 Task: Add a signature Jesus Garcia containing Have a great National Womens Day, Jesus Garcia to email address softage.8@softage.net and add a folder Non-profit organizations
Action: Mouse pressed left at (157, 174)
Screenshot: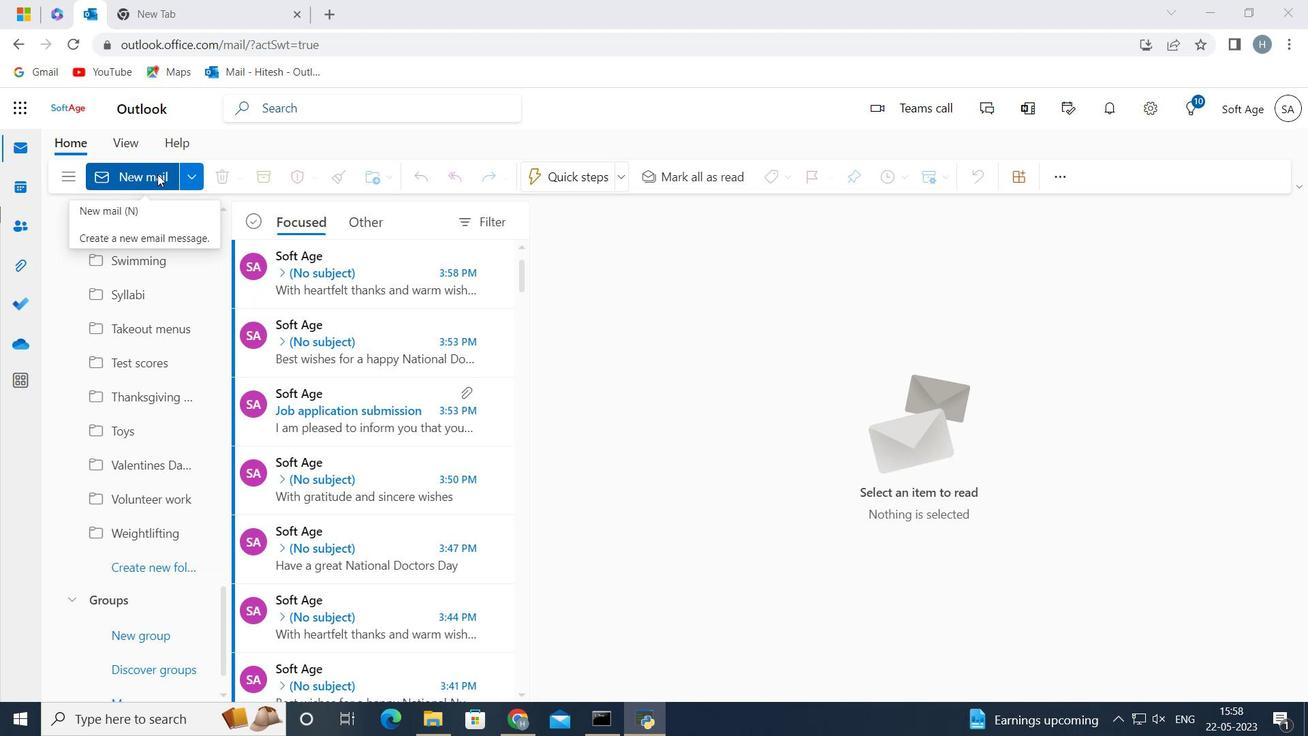 
Action: Mouse moved to (1057, 175)
Screenshot: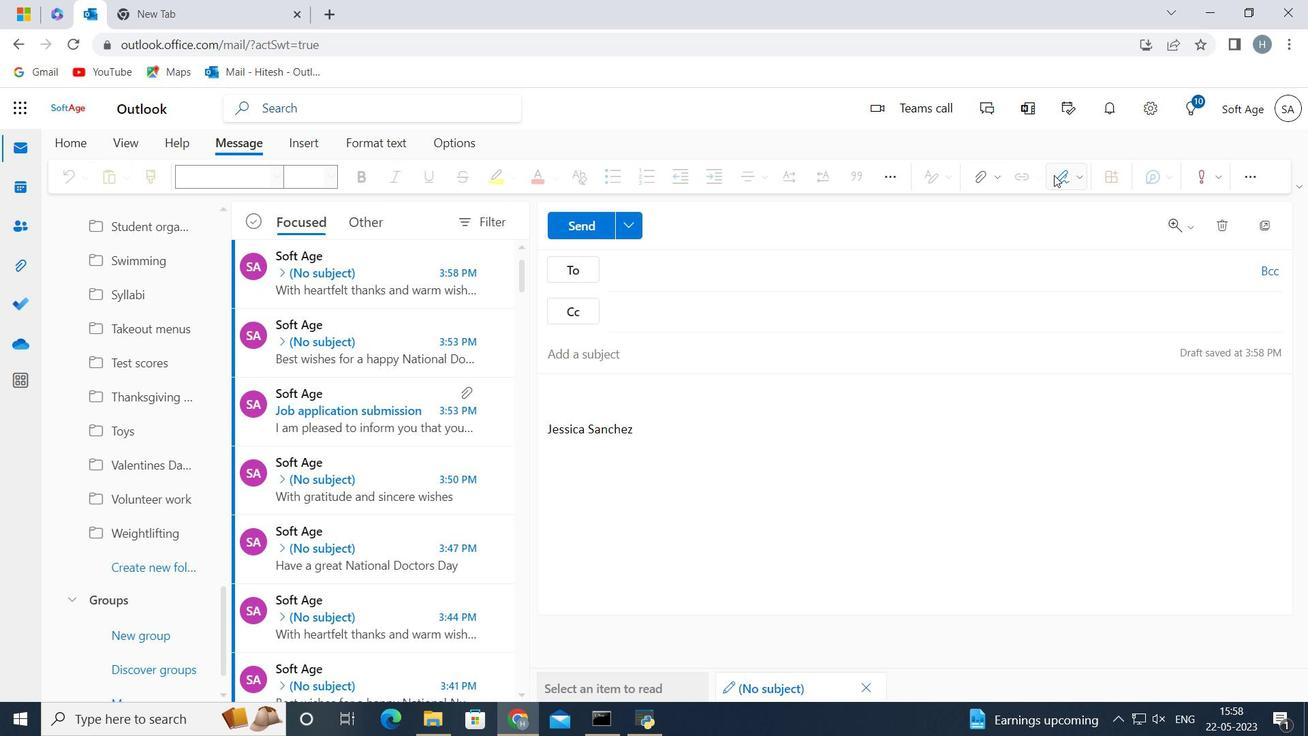 
Action: Mouse pressed left at (1057, 175)
Screenshot: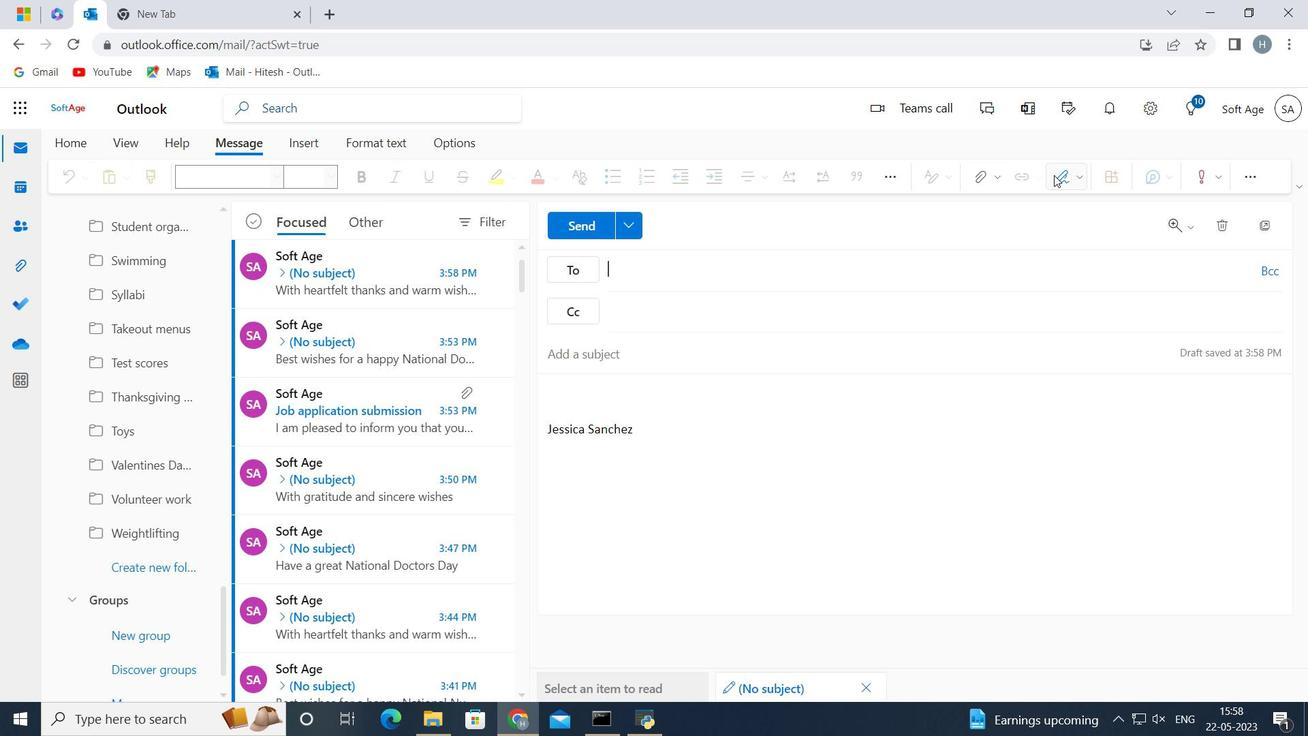 
Action: Mouse moved to (991, 486)
Screenshot: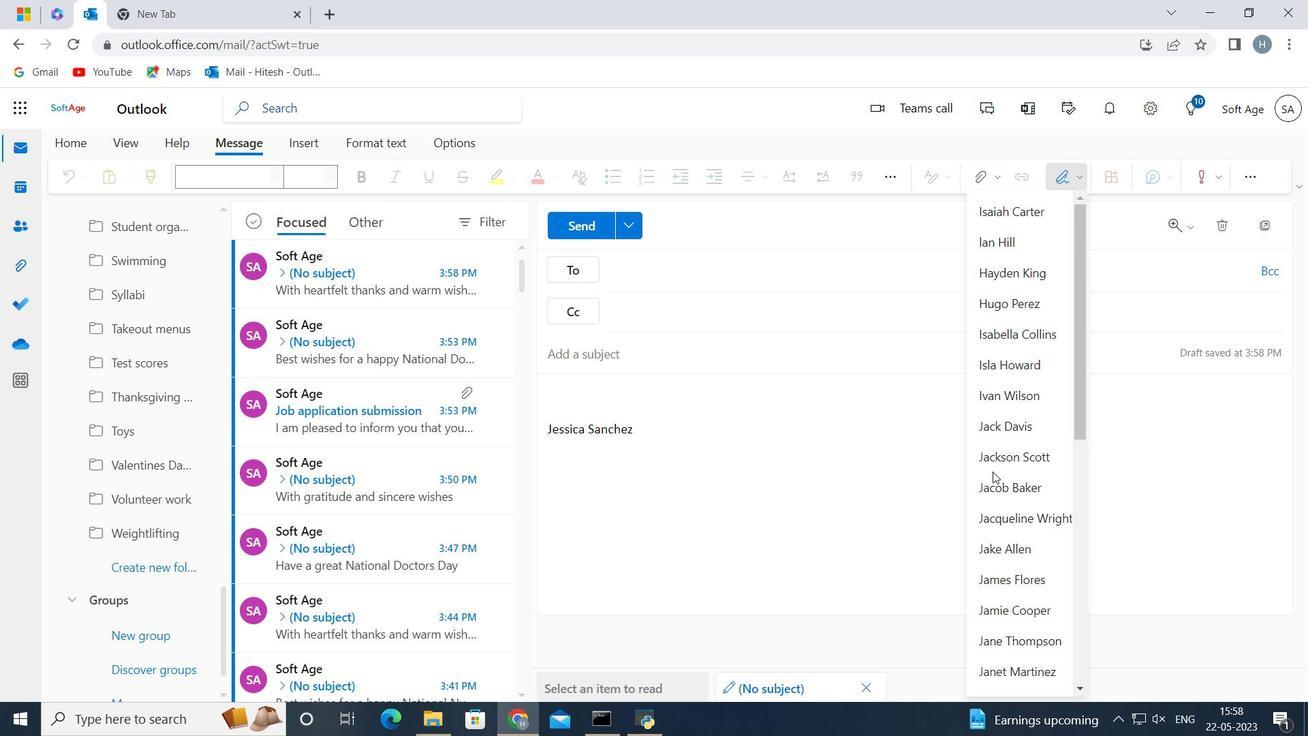 
Action: Mouse scrolled (993, 476) with delta (0, 0)
Screenshot: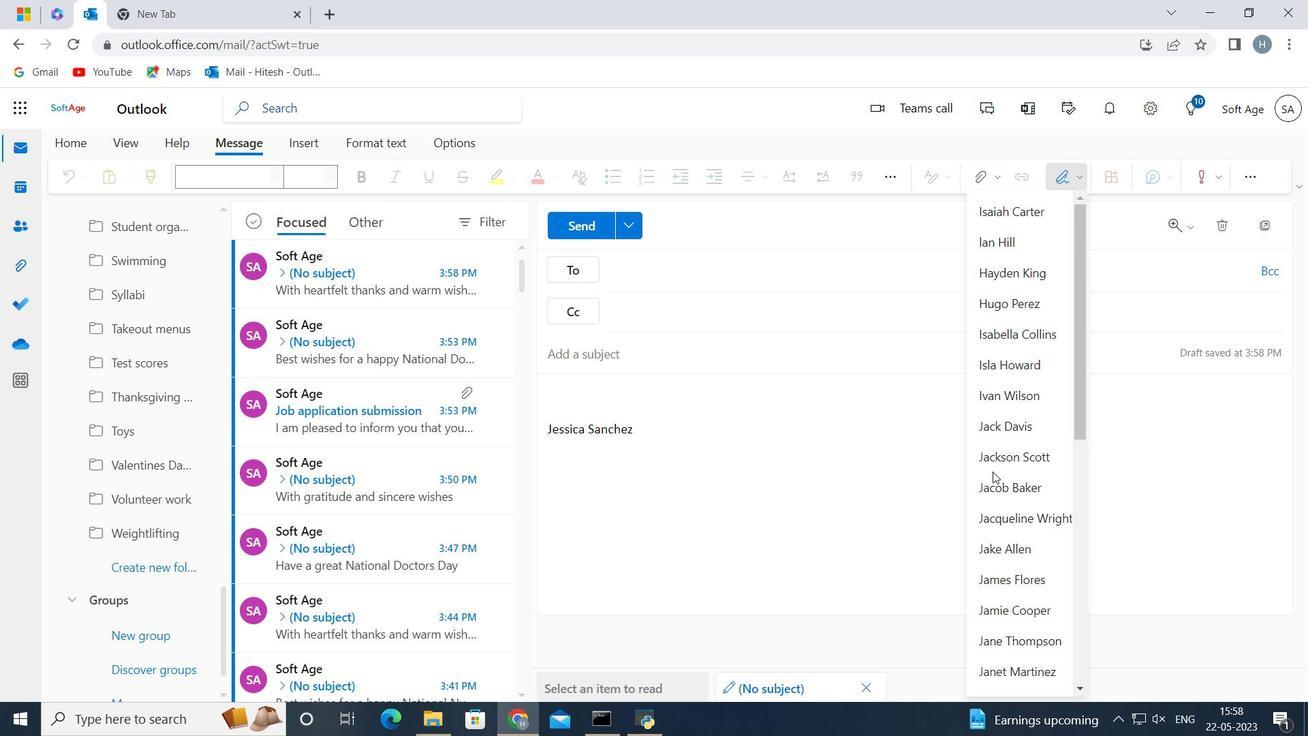 
Action: Mouse scrolled (991, 484) with delta (0, 0)
Screenshot: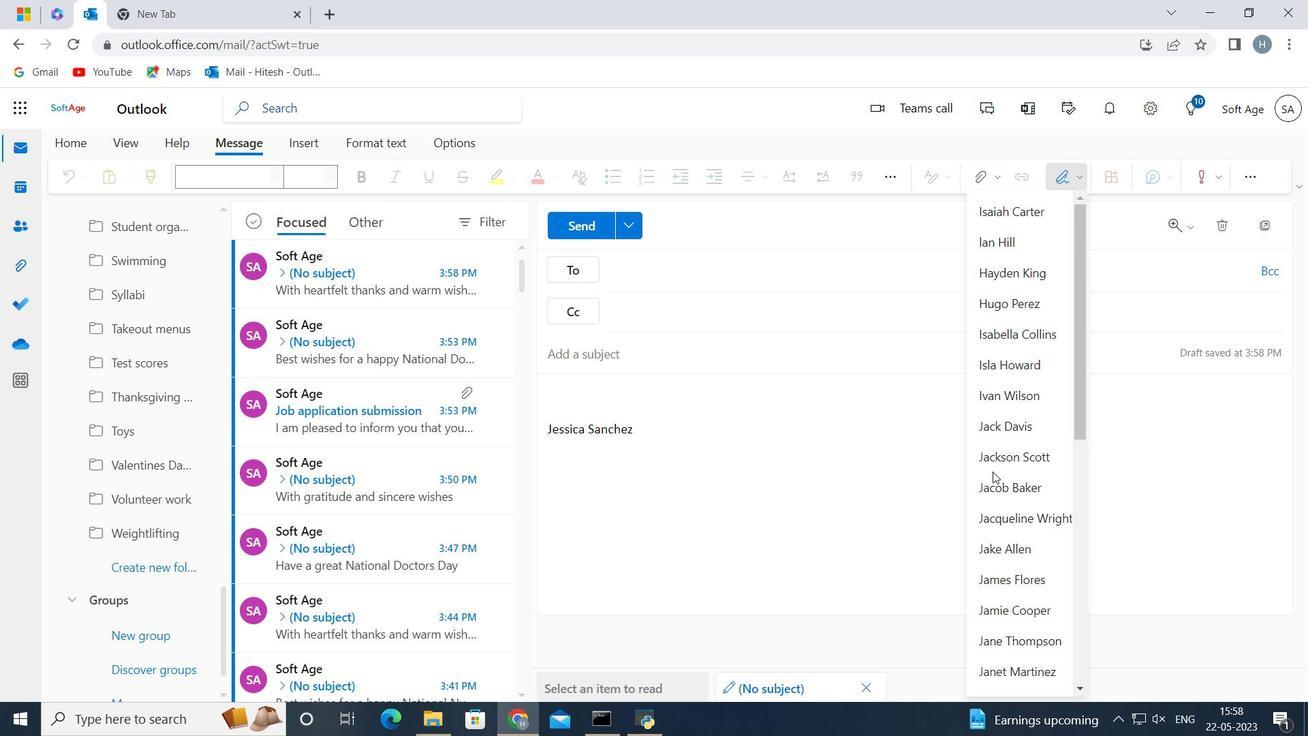 
Action: Mouse scrolled (991, 484) with delta (0, 0)
Screenshot: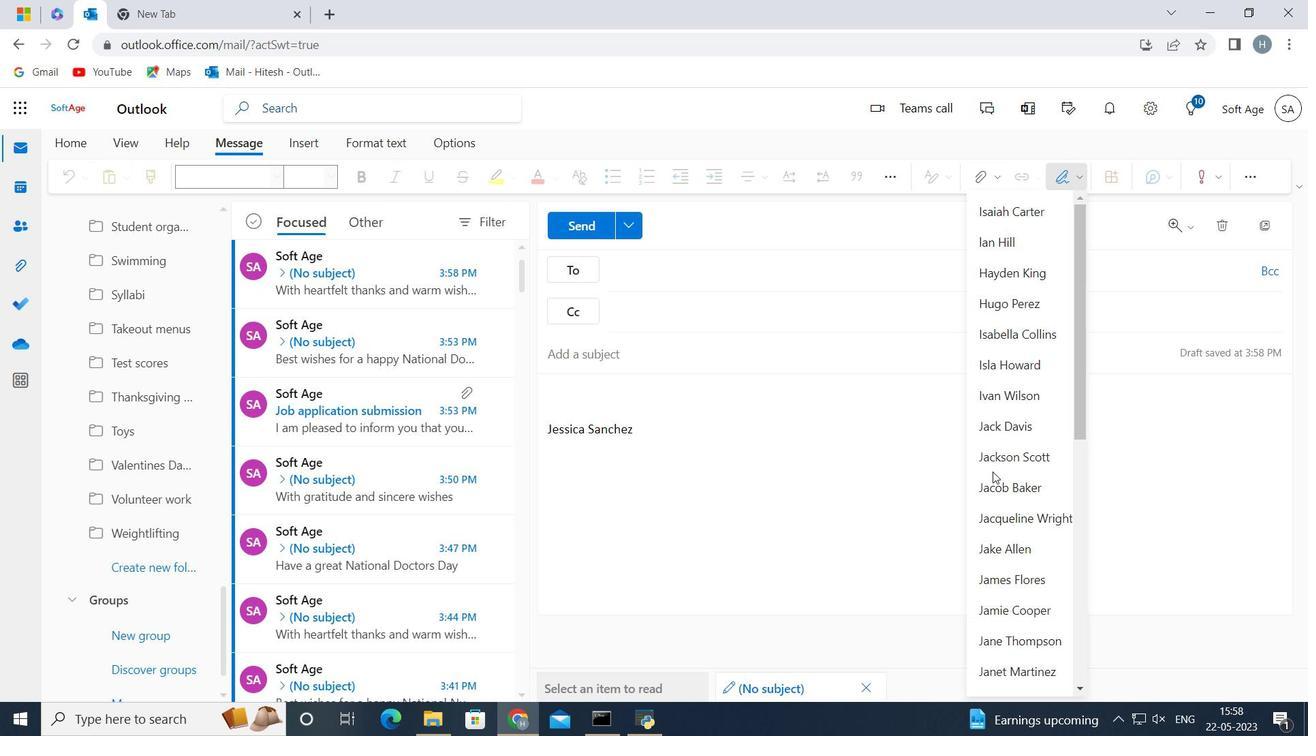 
Action: Mouse scrolled (991, 486) with delta (0, 0)
Screenshot: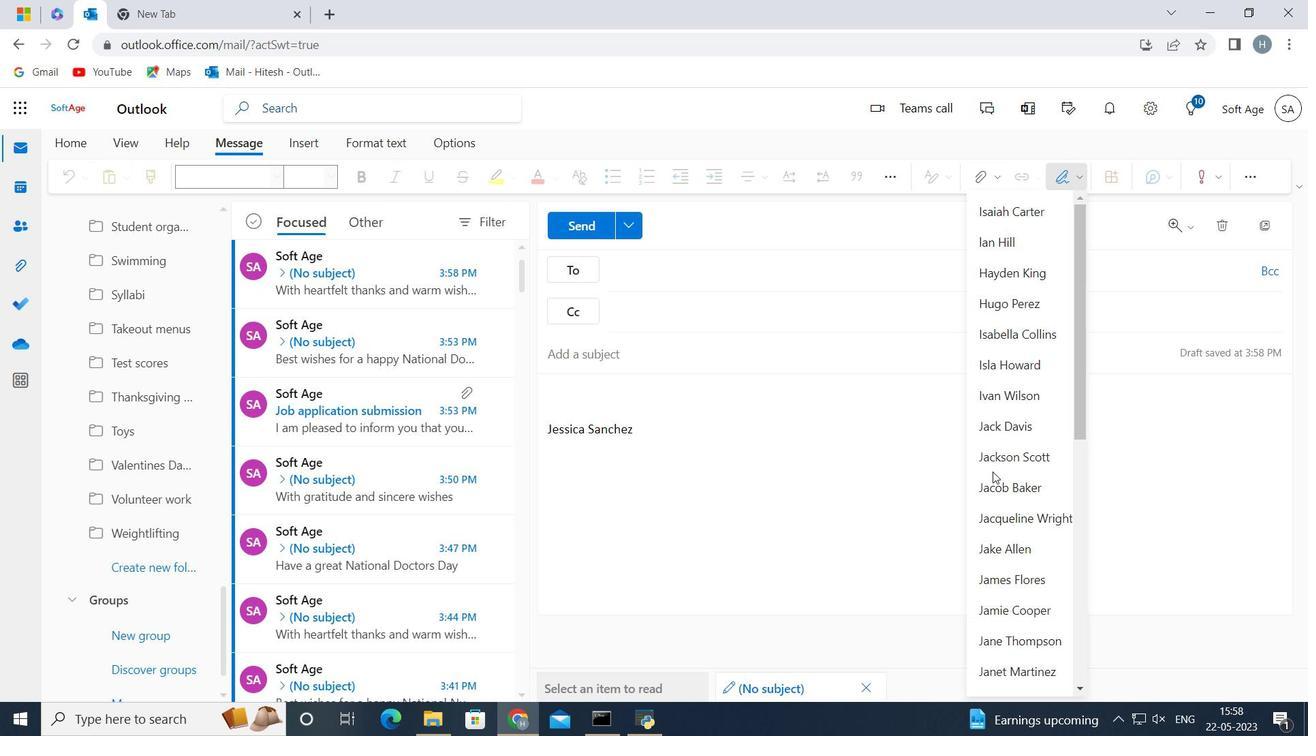 
Action: Mouse scrolled (991, 486) with delta (0, 0)
Screenshot: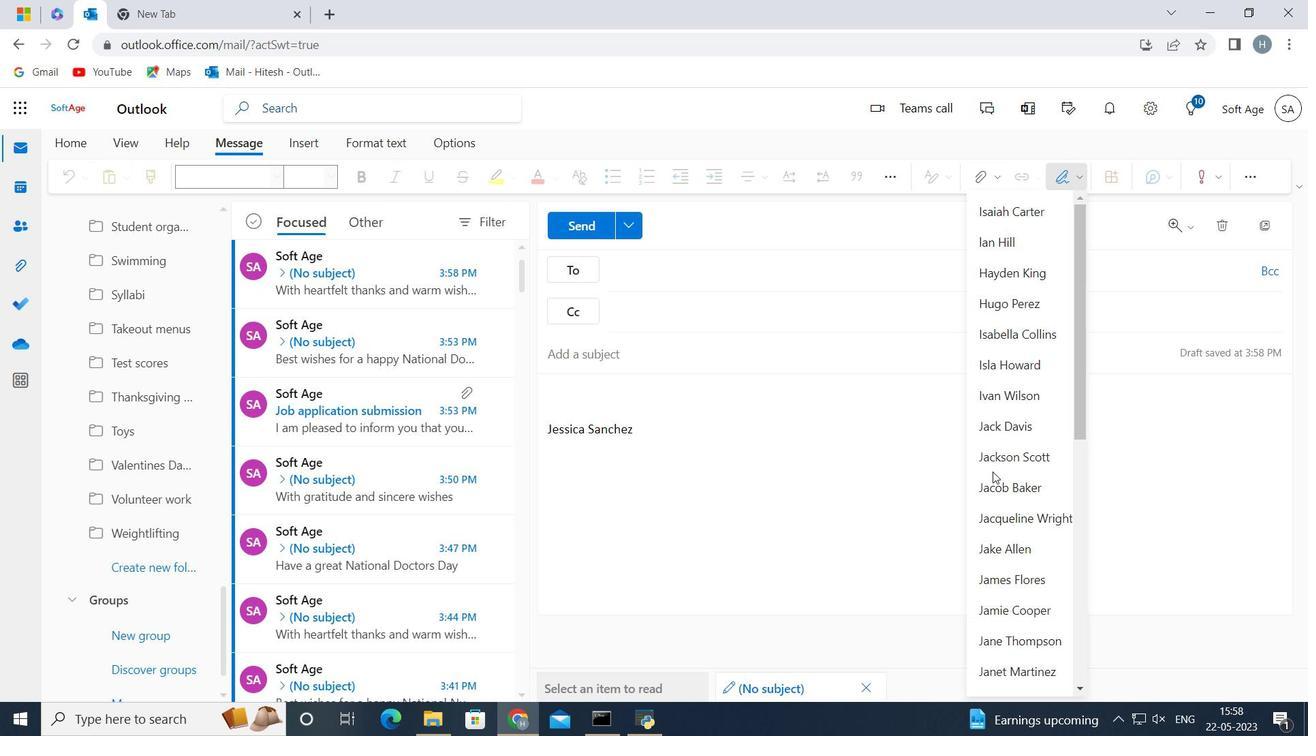 
Action: Mouse scrolled (991, 486) with delta (0, 0)
Screenshot: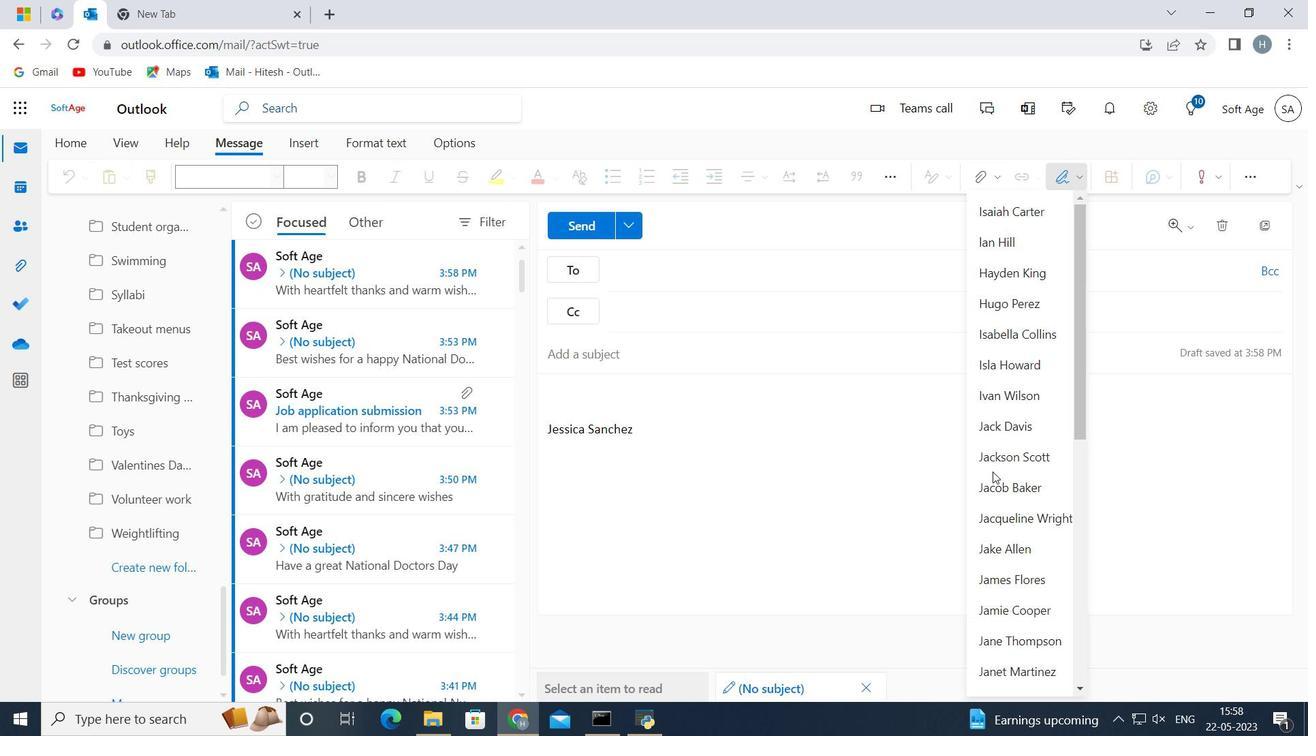 
Action: Mouse moved to (994, 516)
Screenshot: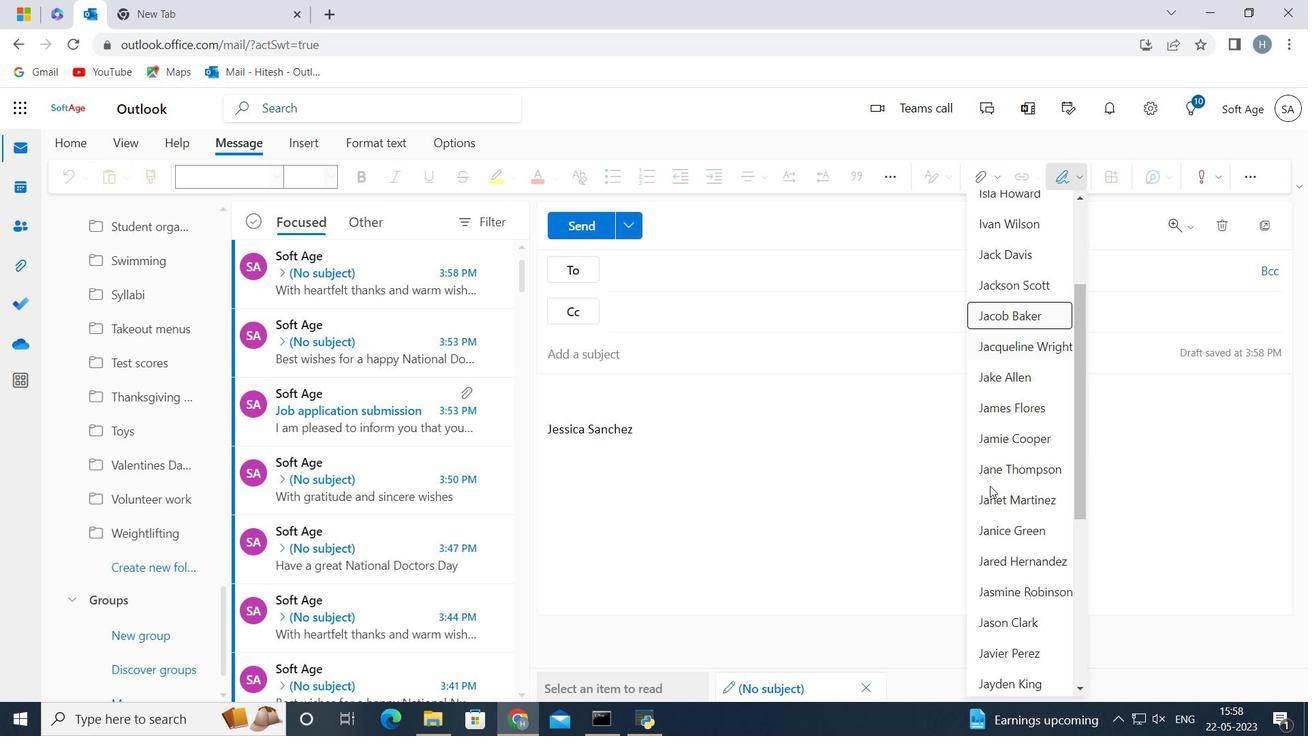 
Action: Mouse scrolled (993, 513) with delta (0, 0)
Screenshot: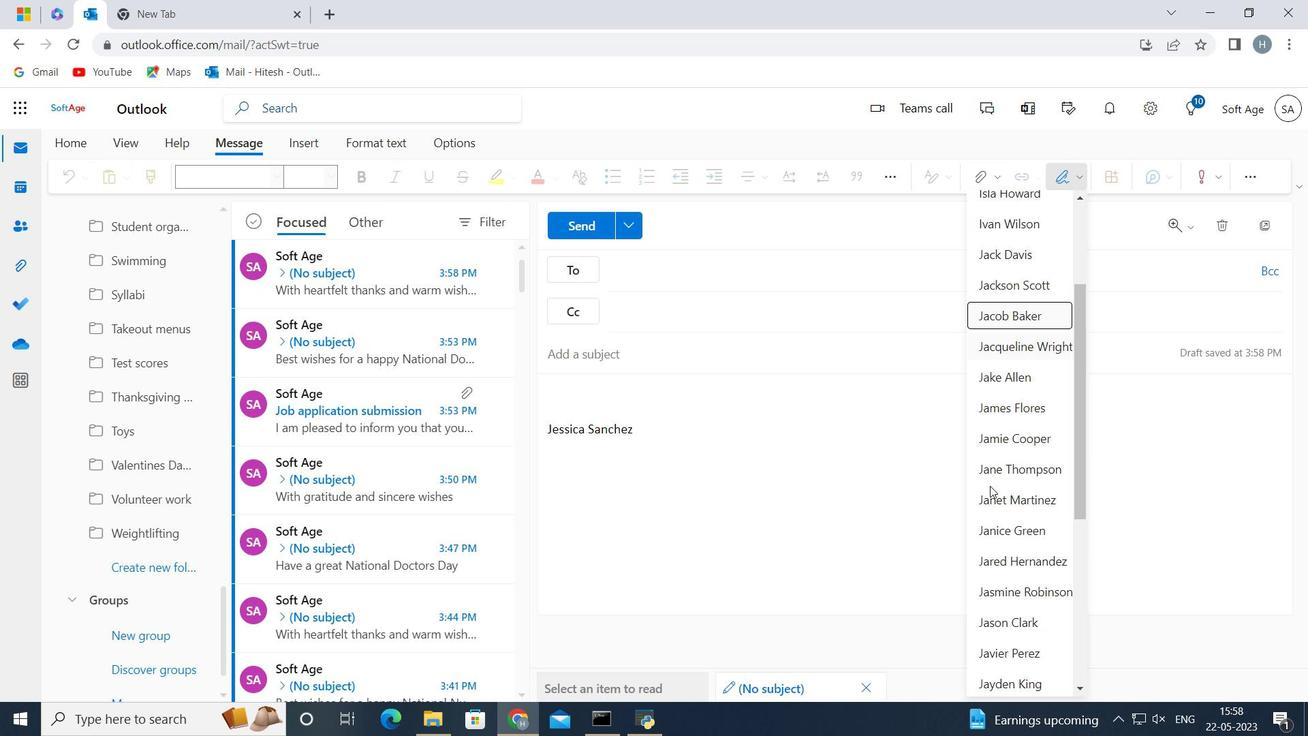 
Action: Mouse moved to (994, 521)
Screenshot: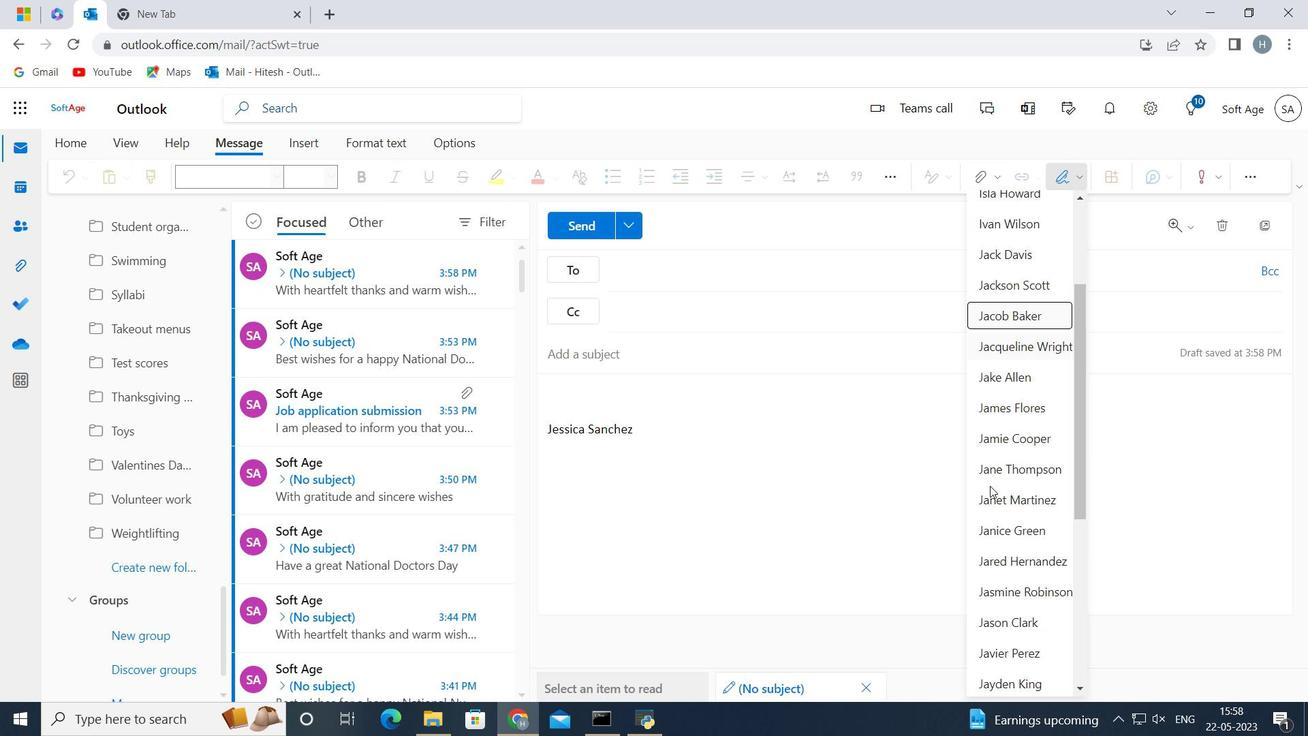 
Action: Mouse scrolled (994, 518) with delta (0, 0)
Screenshot: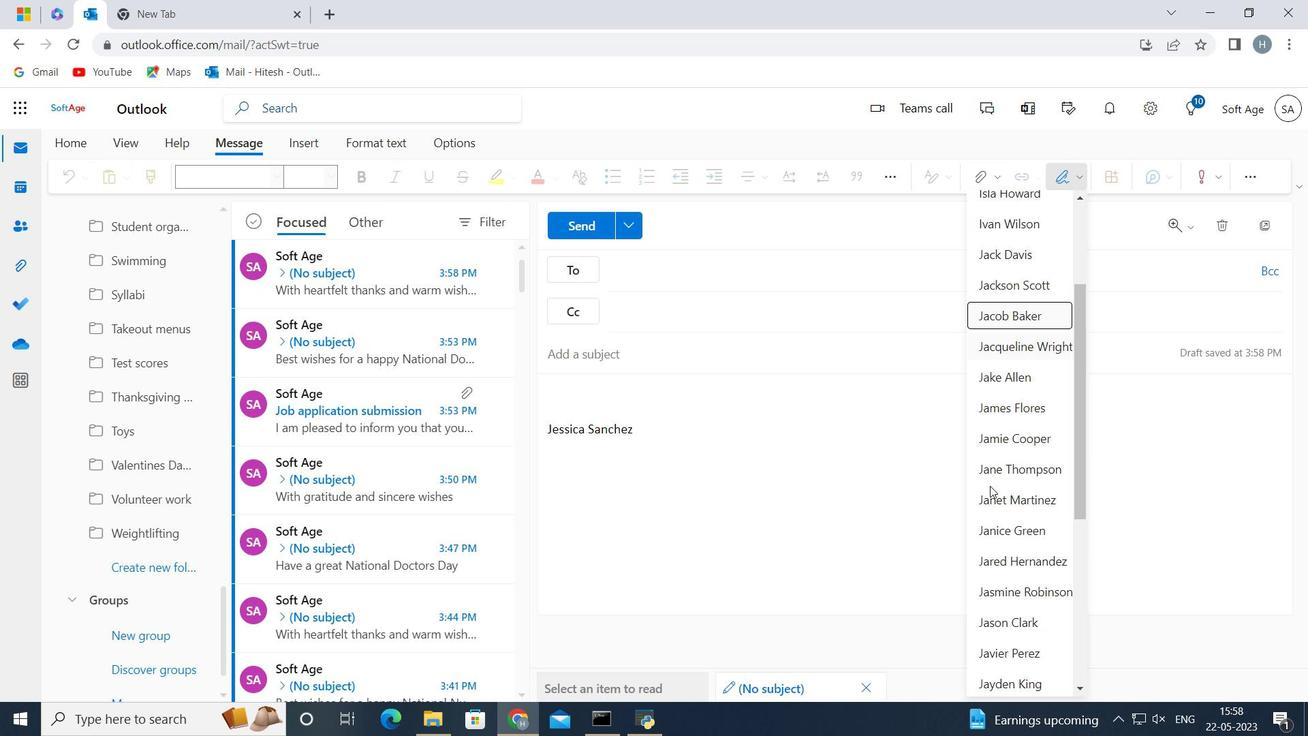 
Action: Mouse moved to (995, 525)
Screenshot: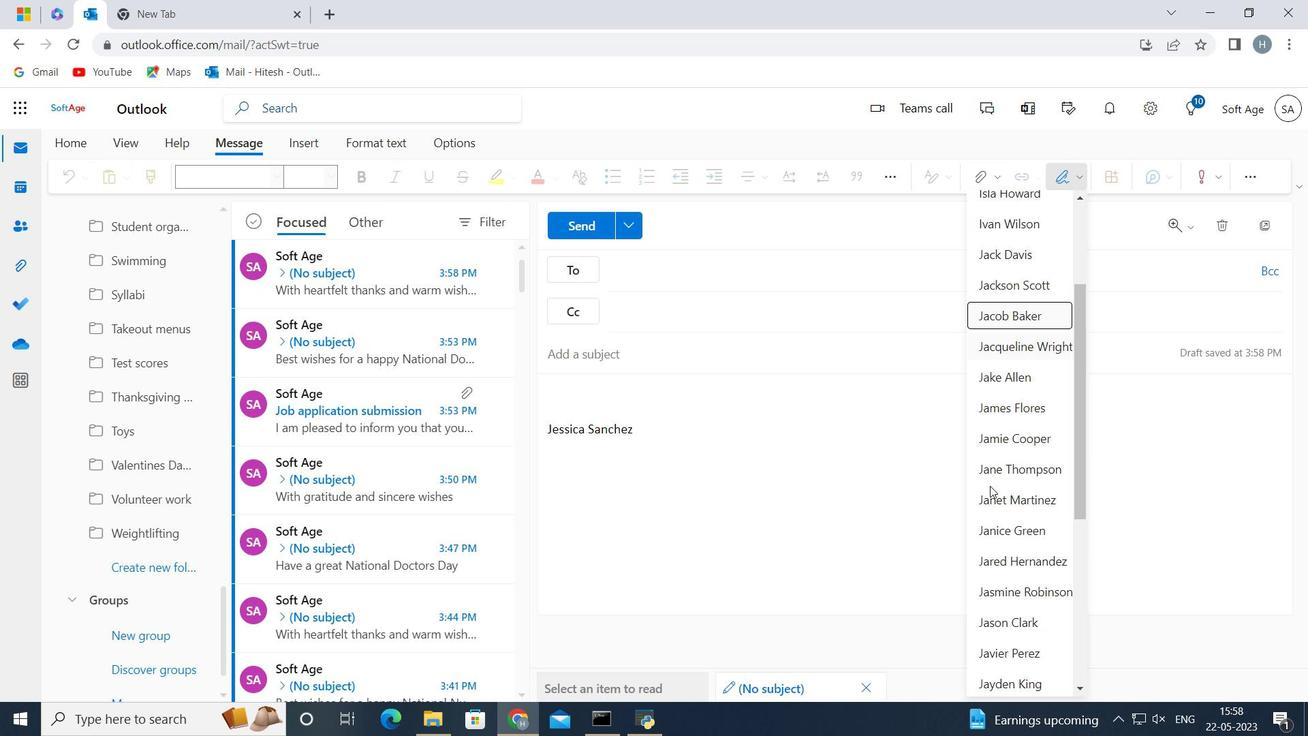 
Action: Mouse scrolled (995, 522) with delta (0, 0)
Screenshot: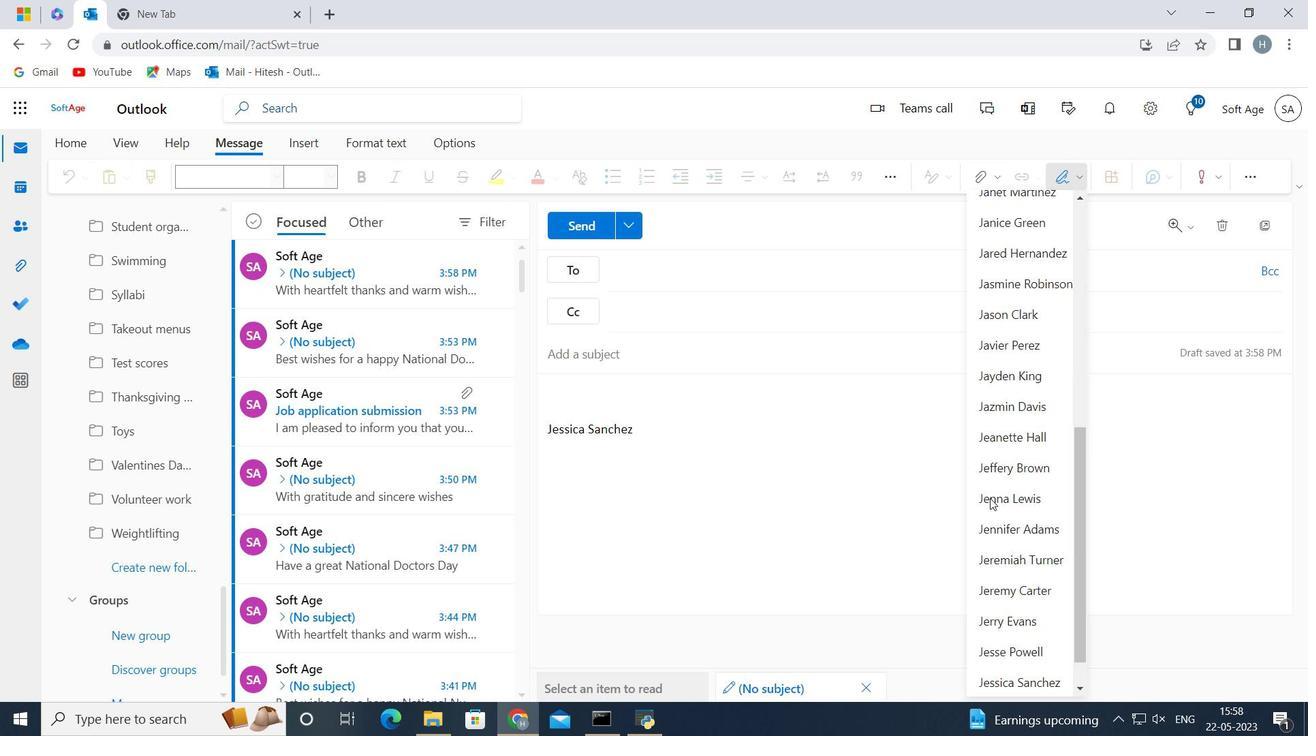 
Action: Mouse moved to (998, 531)
Screenshot: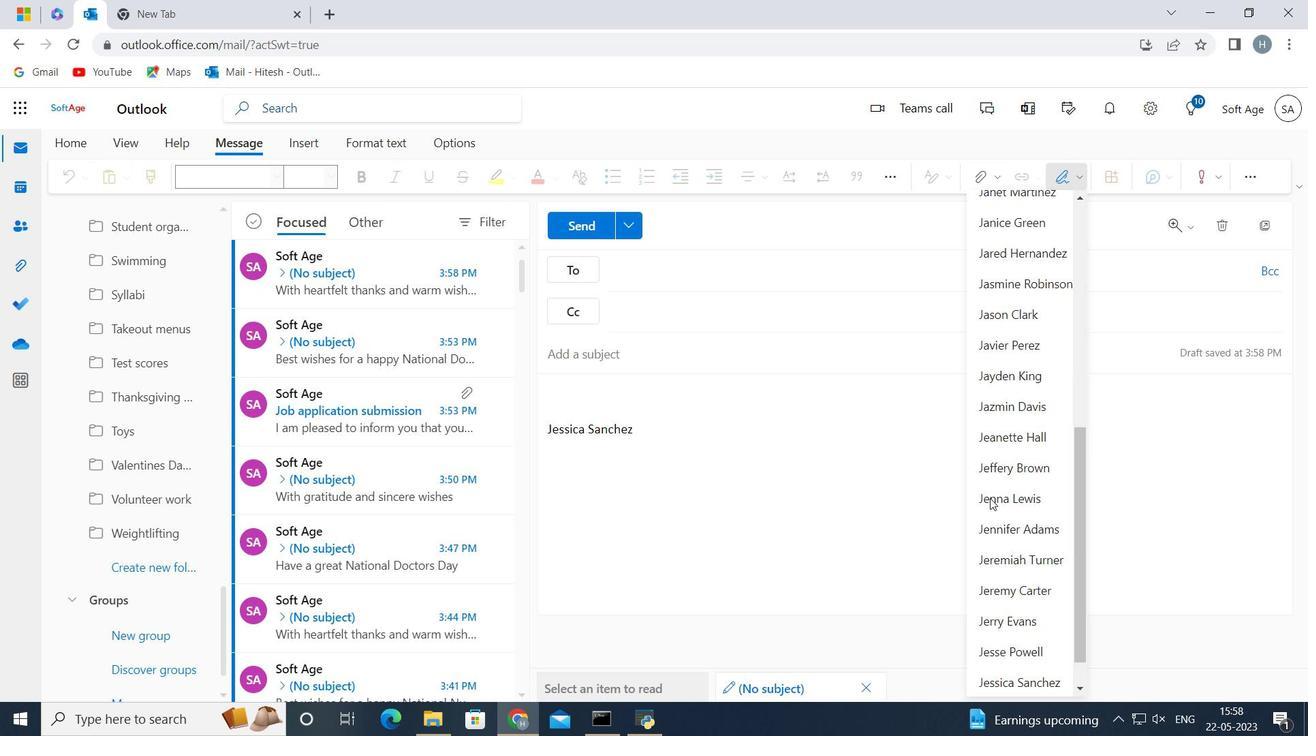 
Action: Mouse scrolled (996, 527) with delta (0, 0)
Screenshot: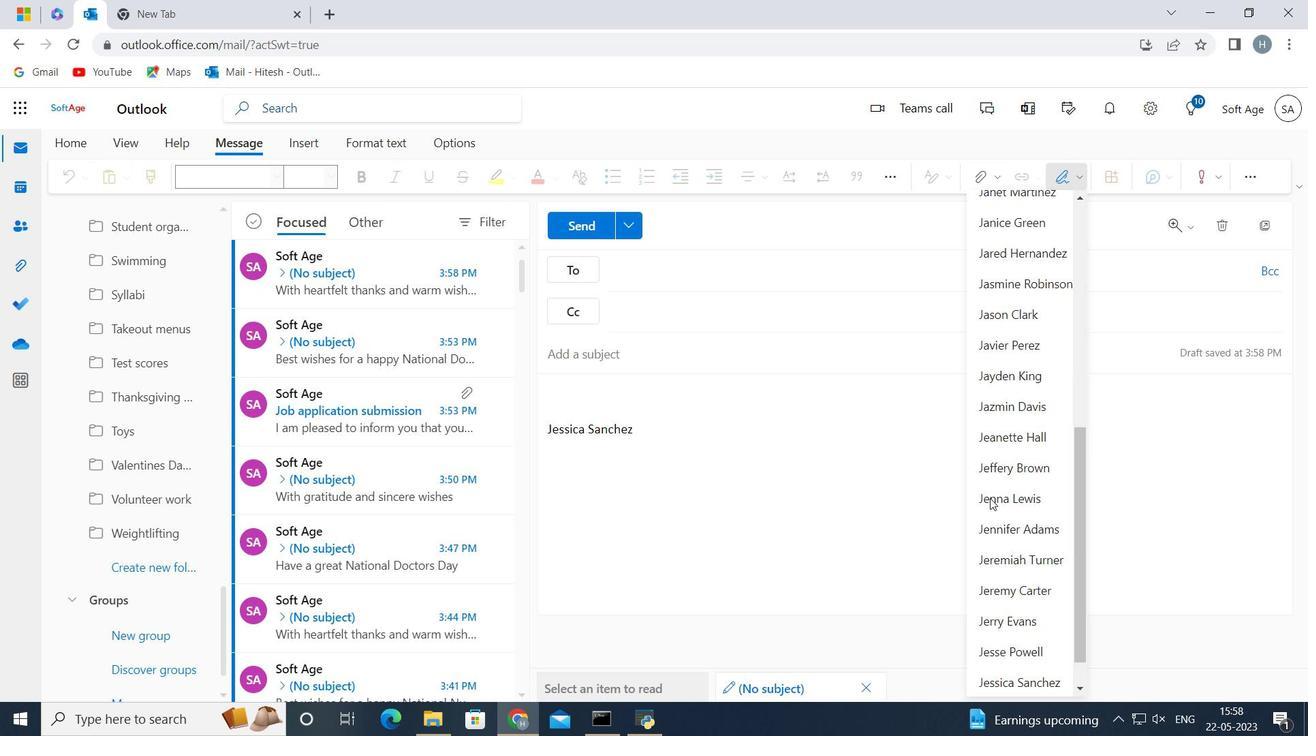 
Action: Mouse moved to (1008, 552)
Screenshot: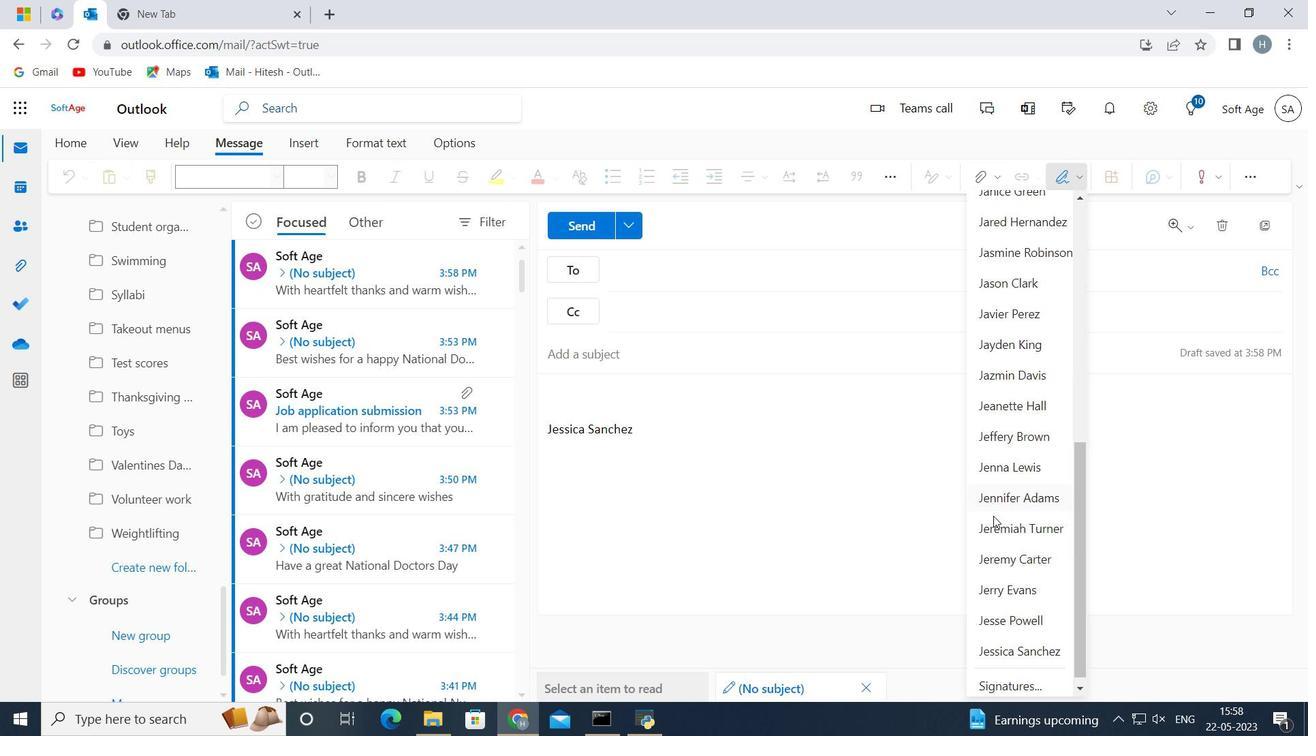 
Action: Mouse scrolled (1001, 535) with delta (0, 0)
Screenshot: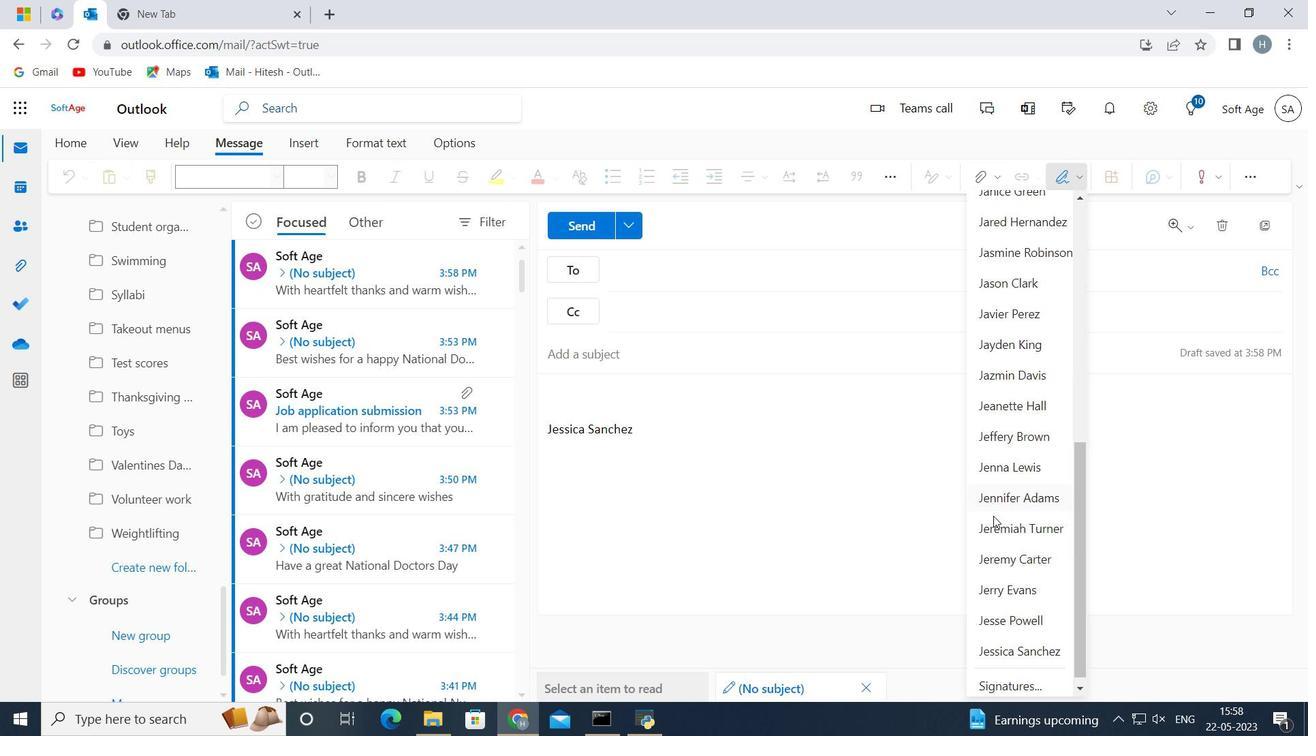 
Action: Mouse moved to (1040, 681)
Screenshot: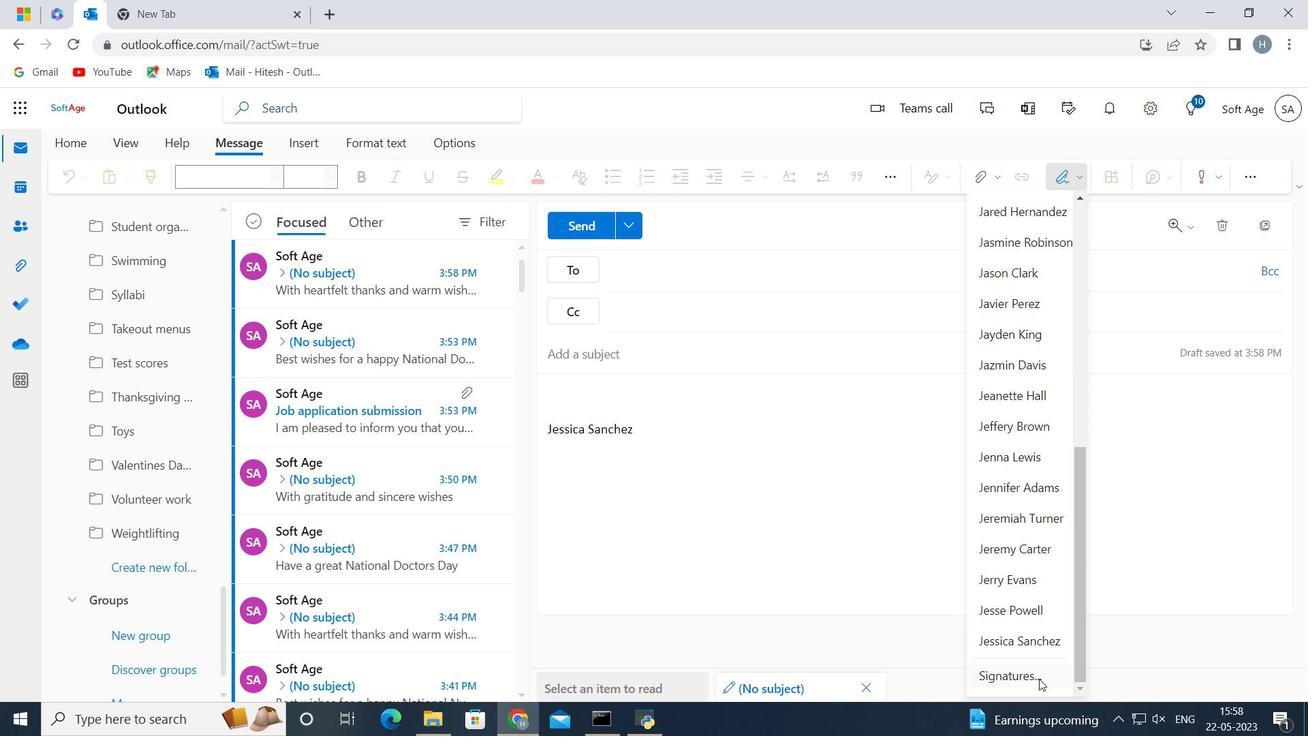 
Action: Mouse pressed left at (1040, 681)
Screenshot: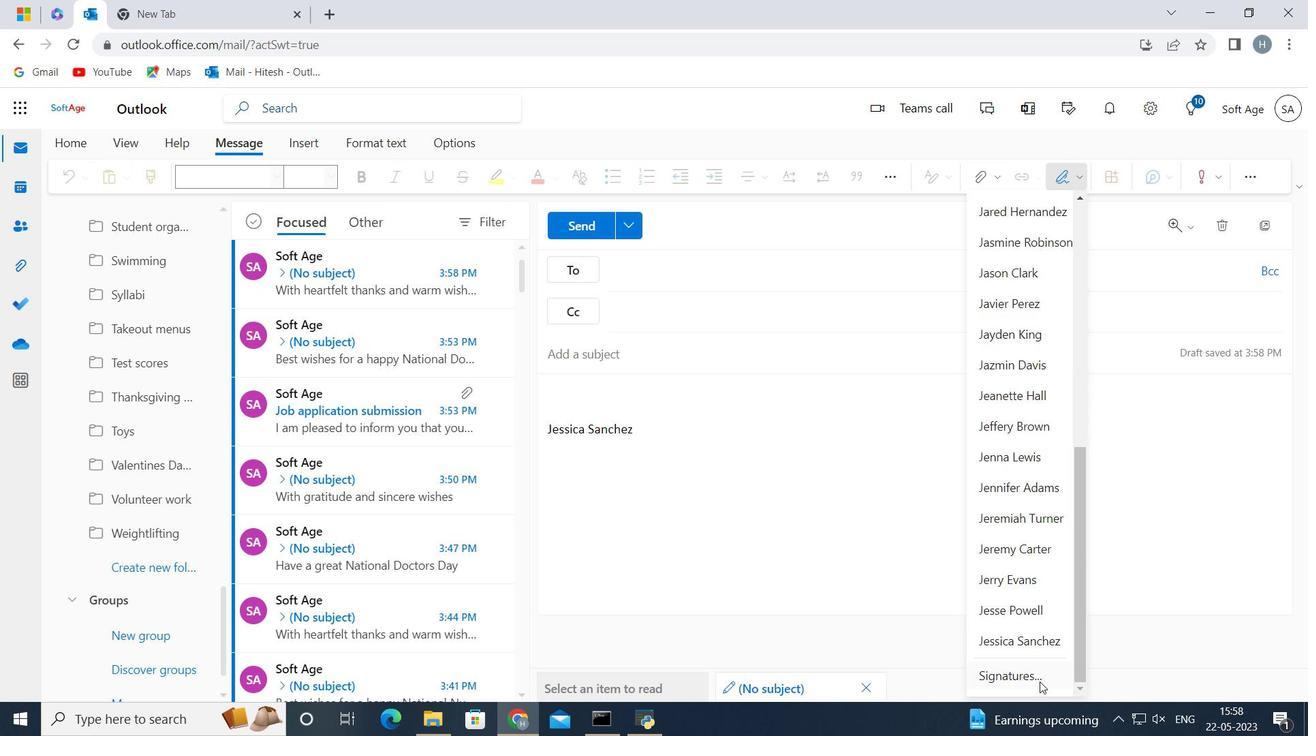 
Action: Mouse moved to (916, 314)
Screenshot: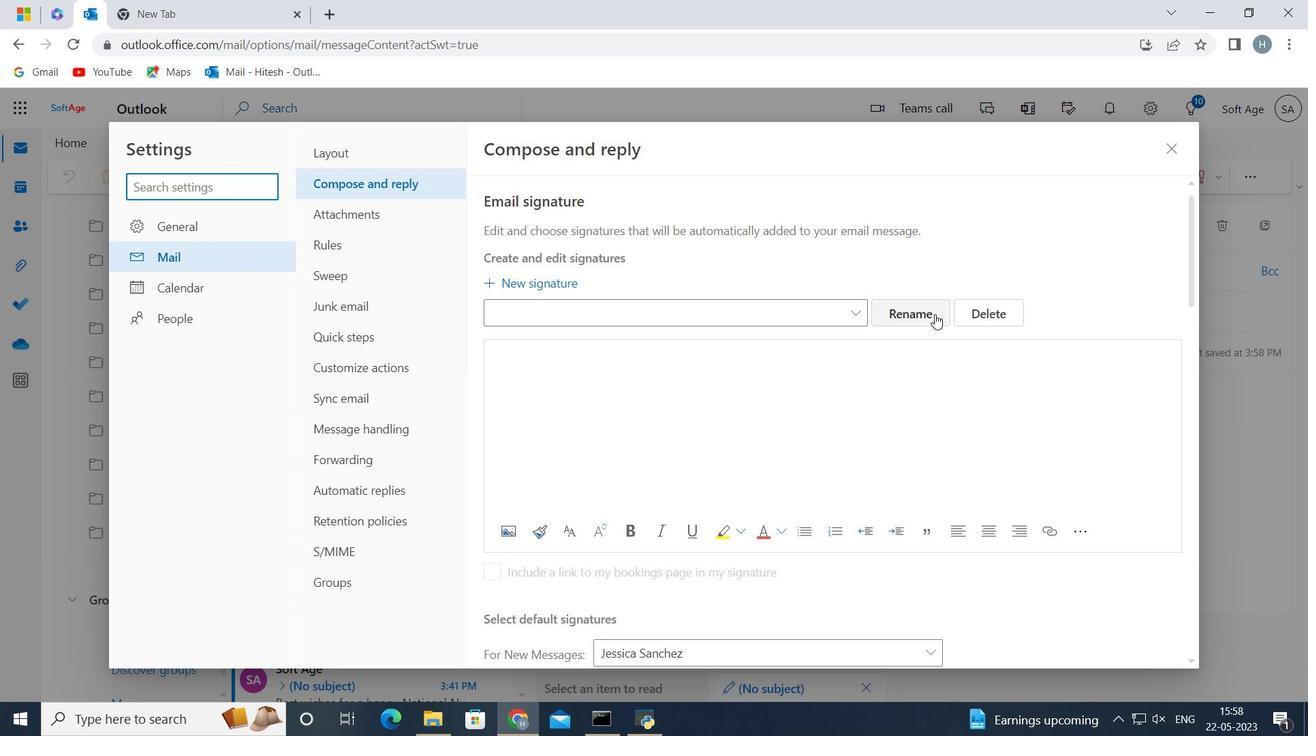 
Action: Mouse pressed left at (916, 314)
Screenshot: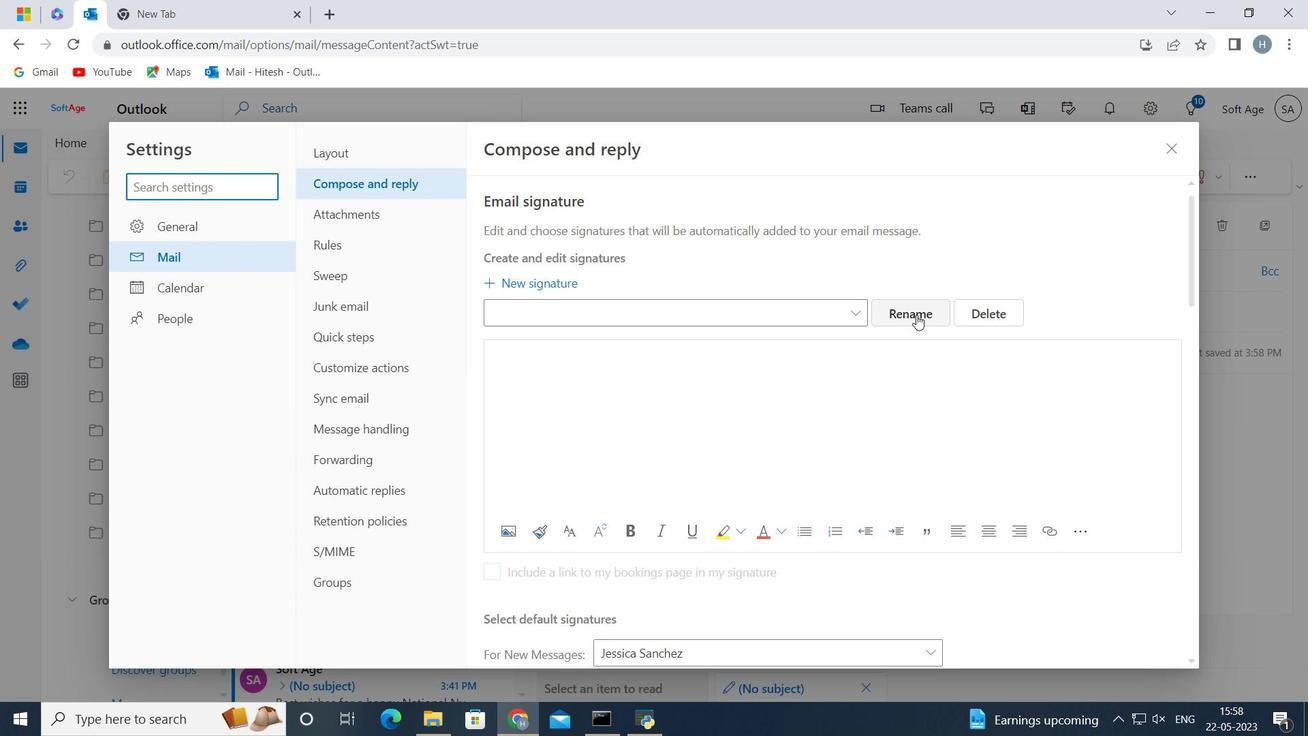 
Action: Mouse moved to (811, 310)
Screenshot: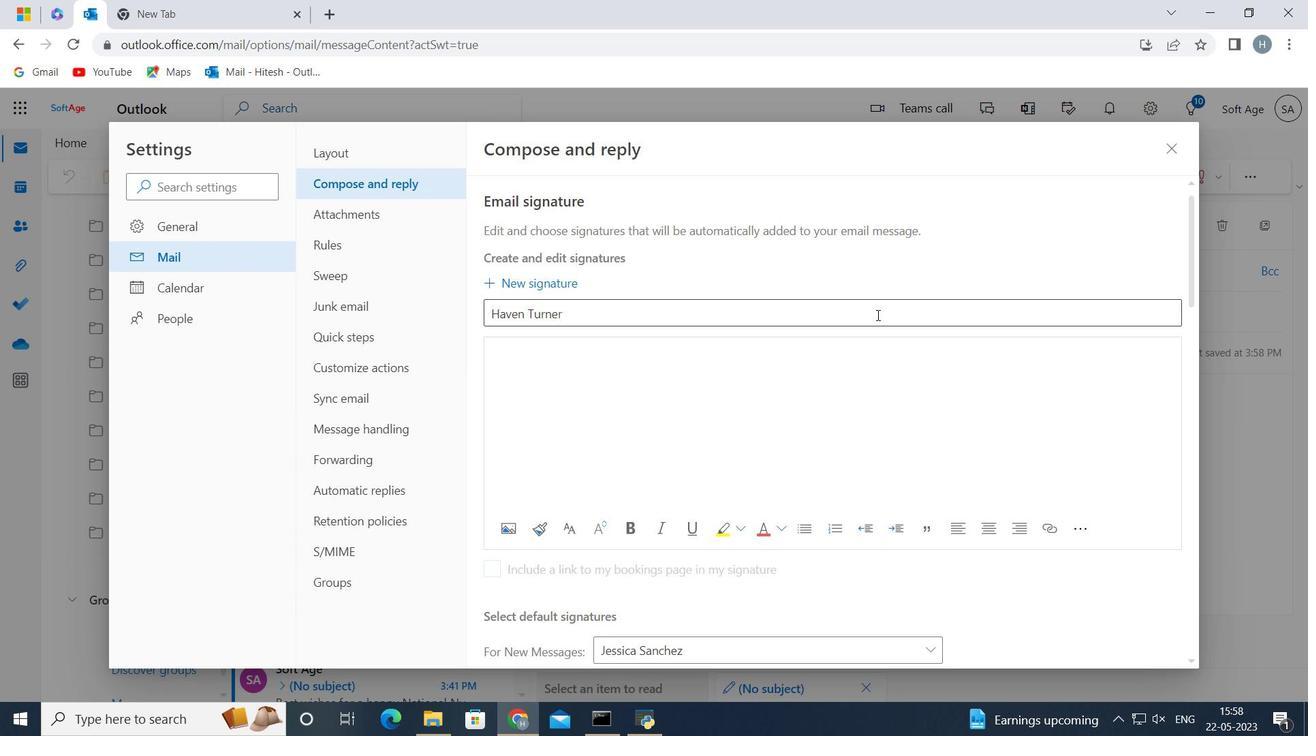 
Action: Mouse pressed left at (811, 310)
Screenshot: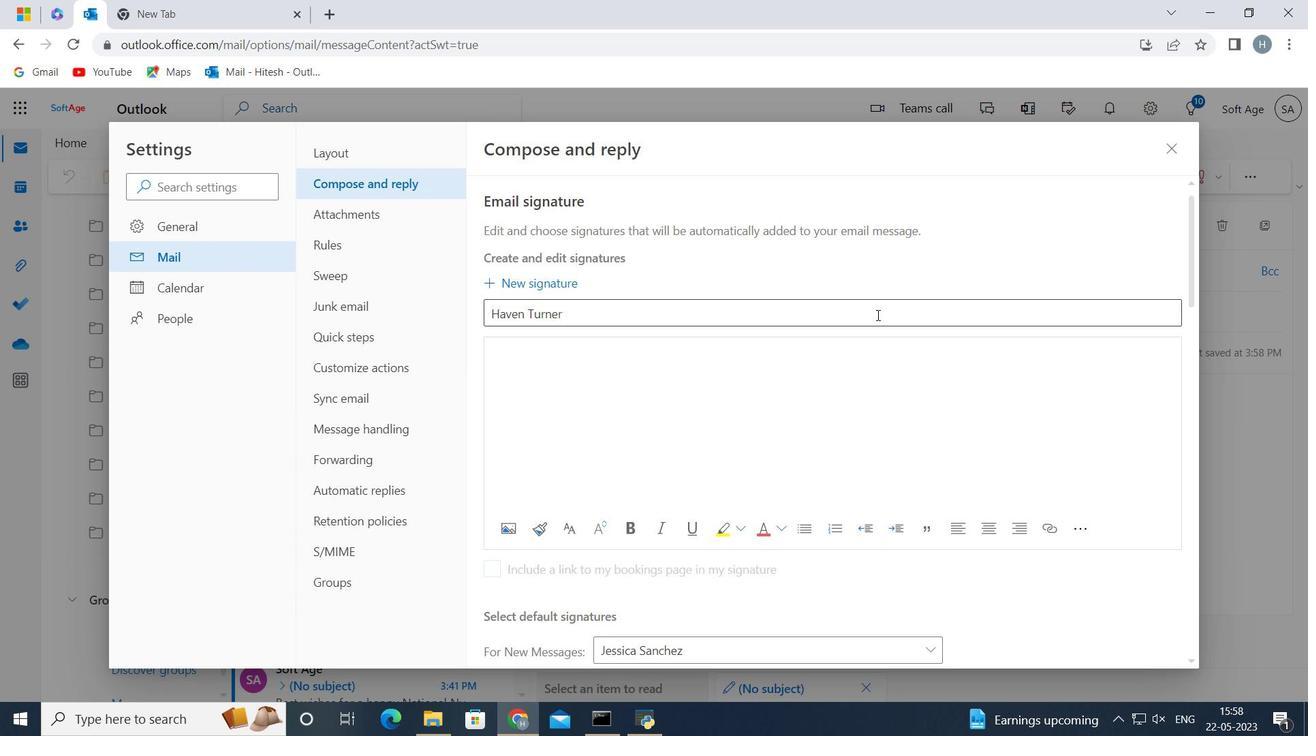 
Action: Key pressed <Key.backspace><Key.backspace><Key.backspace><Key.backspace><Key.backspace><Key.backspace><Key.backspace><Key.backspace><Key.backspace><Key.backspace><Key.backspace><Key.backspace><Key.backspace><Key.backspace><Key.backspace><Key.backspace><Key.backspace><Key.backspace><Key.backspace><Key.backspace><Key.backspace><Key.backspace><Key.shift>Jesus<Key.space><Key.shift>Garcia<Key.space>
Screenshot: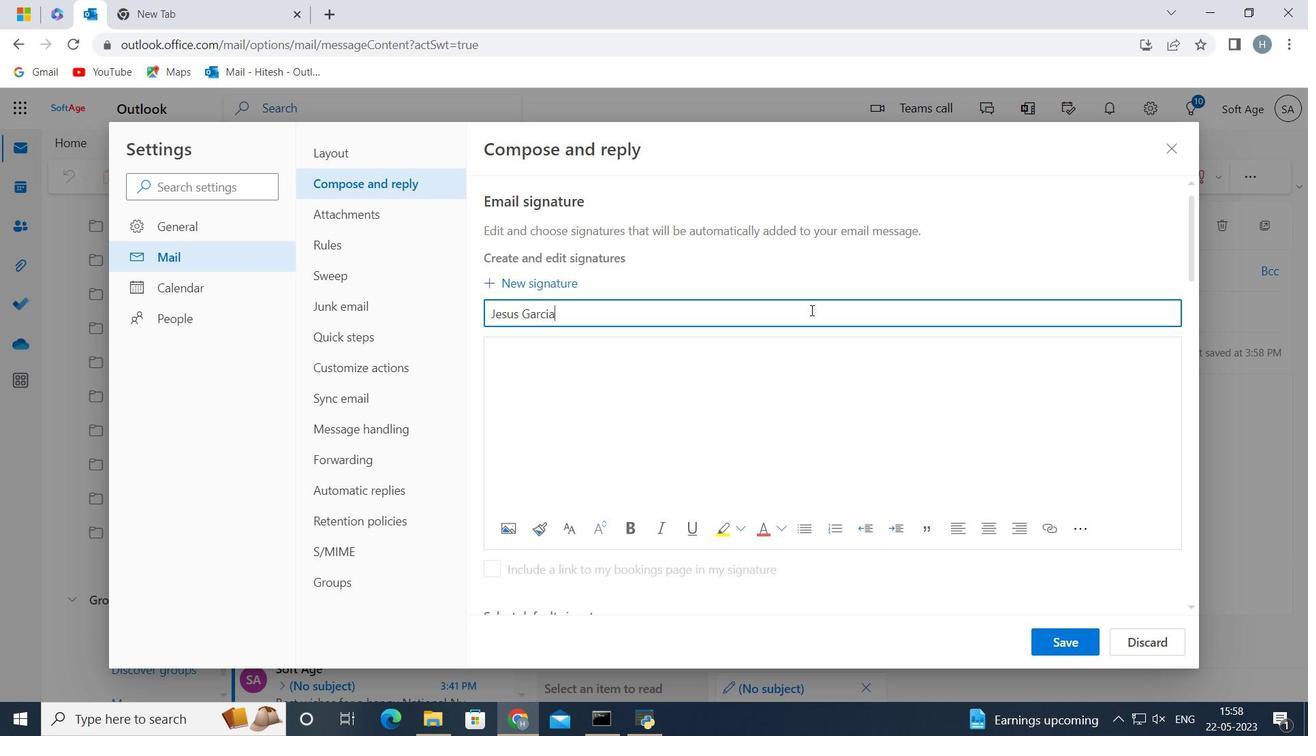 
Action: Mouse moved to (725, 394)
Screenshot: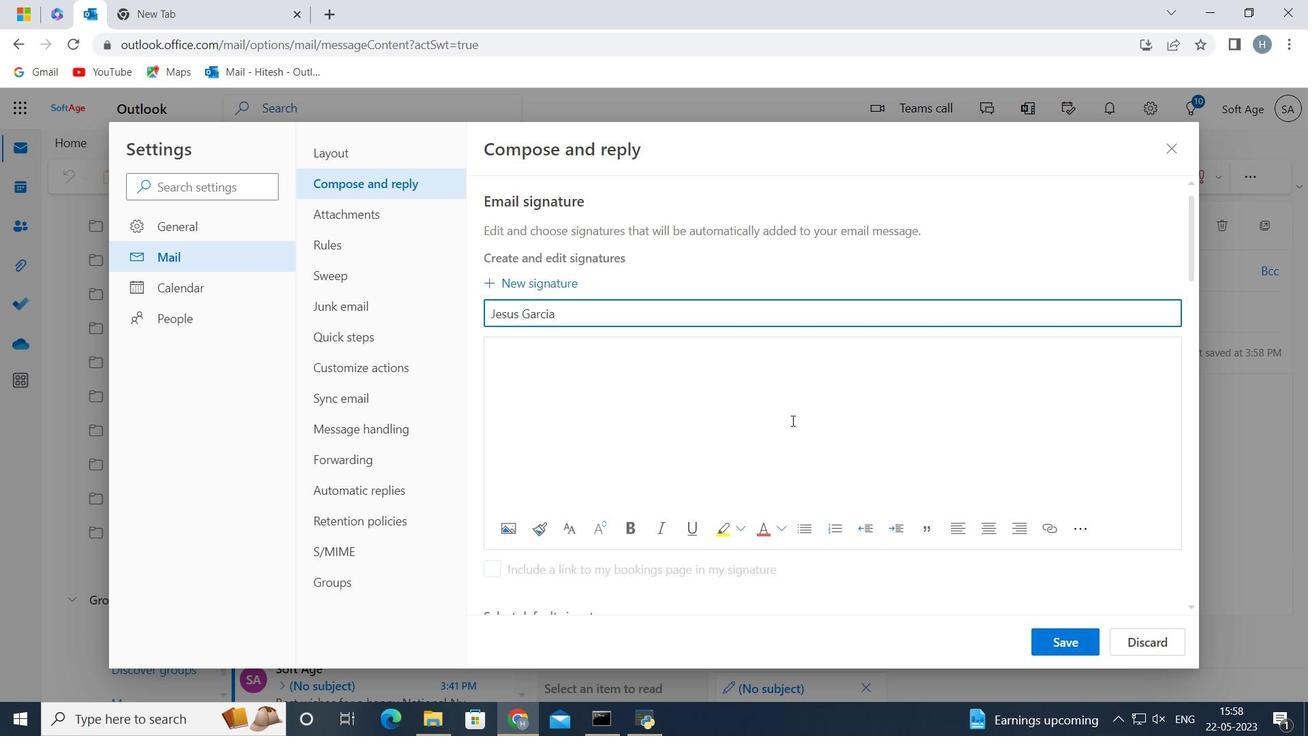 
Action: Mouse pressed left at (725, 394)
Screenshot: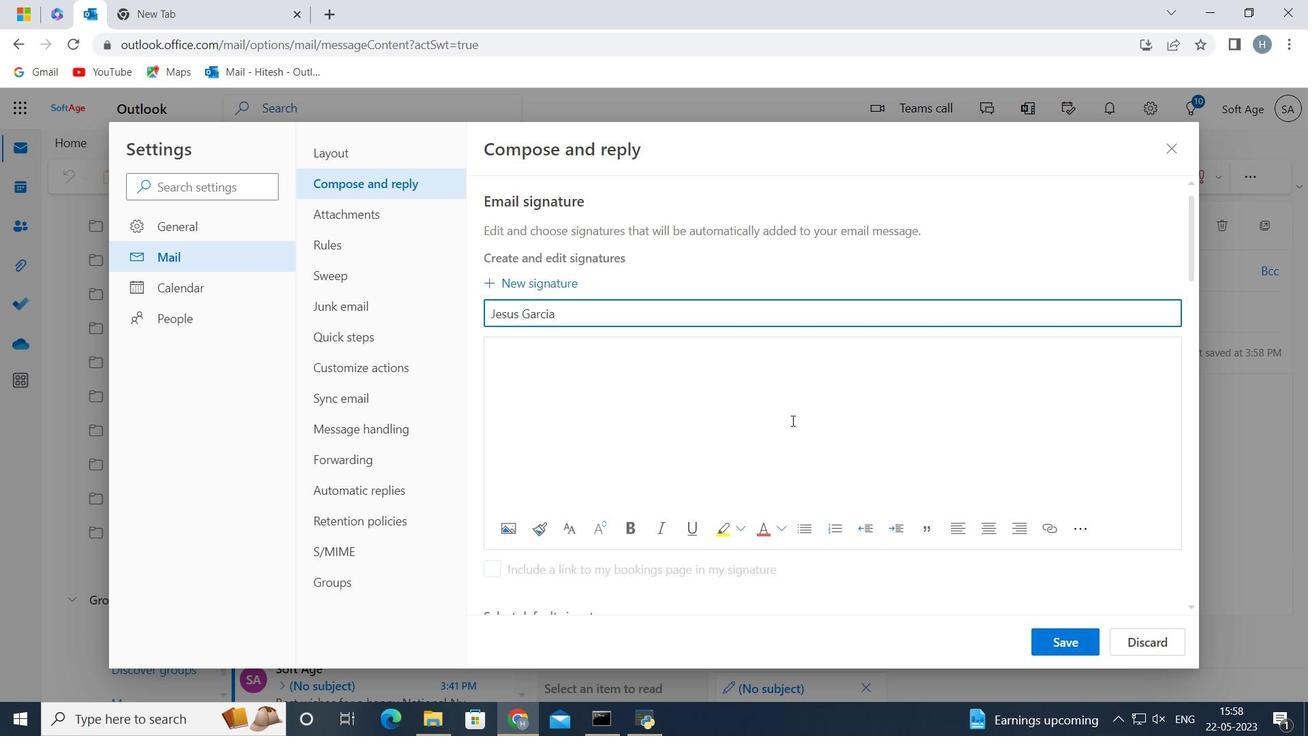 
Action: Key pressed <Key.shift>Jesus<Key.space><Key.shift>Garcia<Key.space>
Screenshot: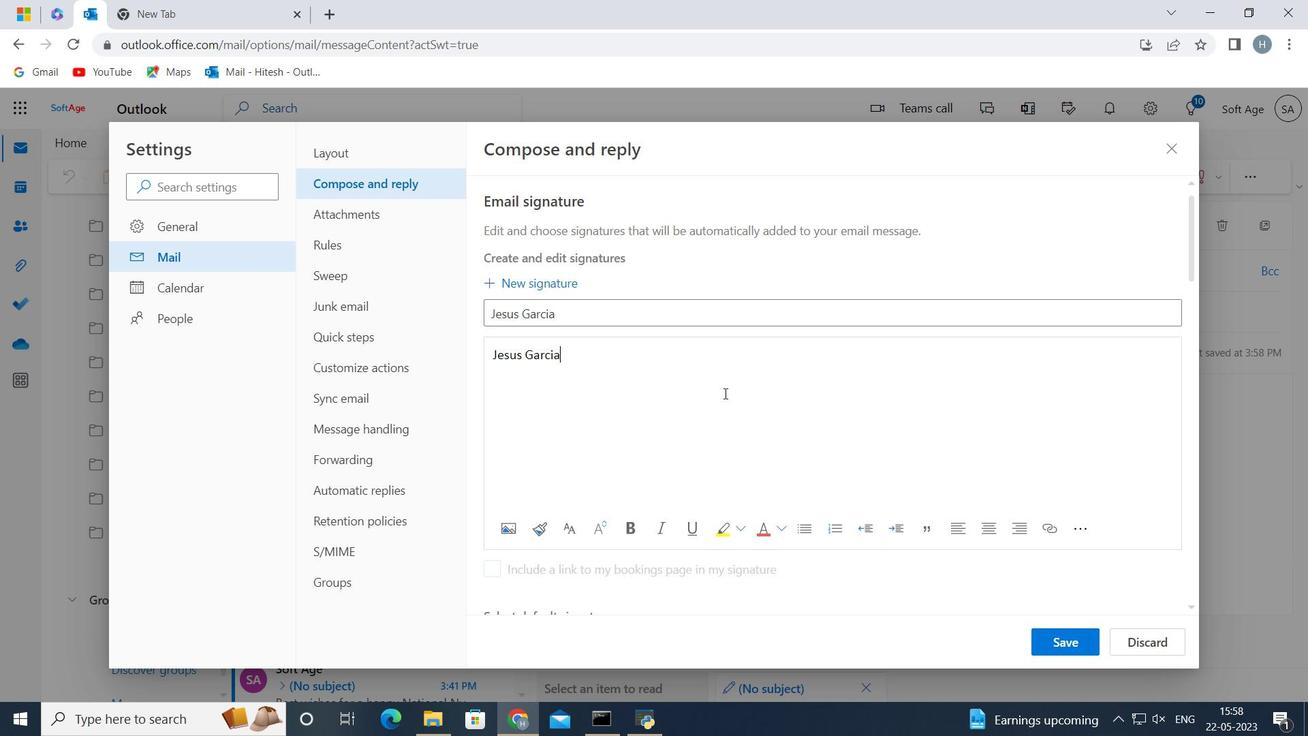 
Action: Mouse moved to (1066, 644)
Screenshot: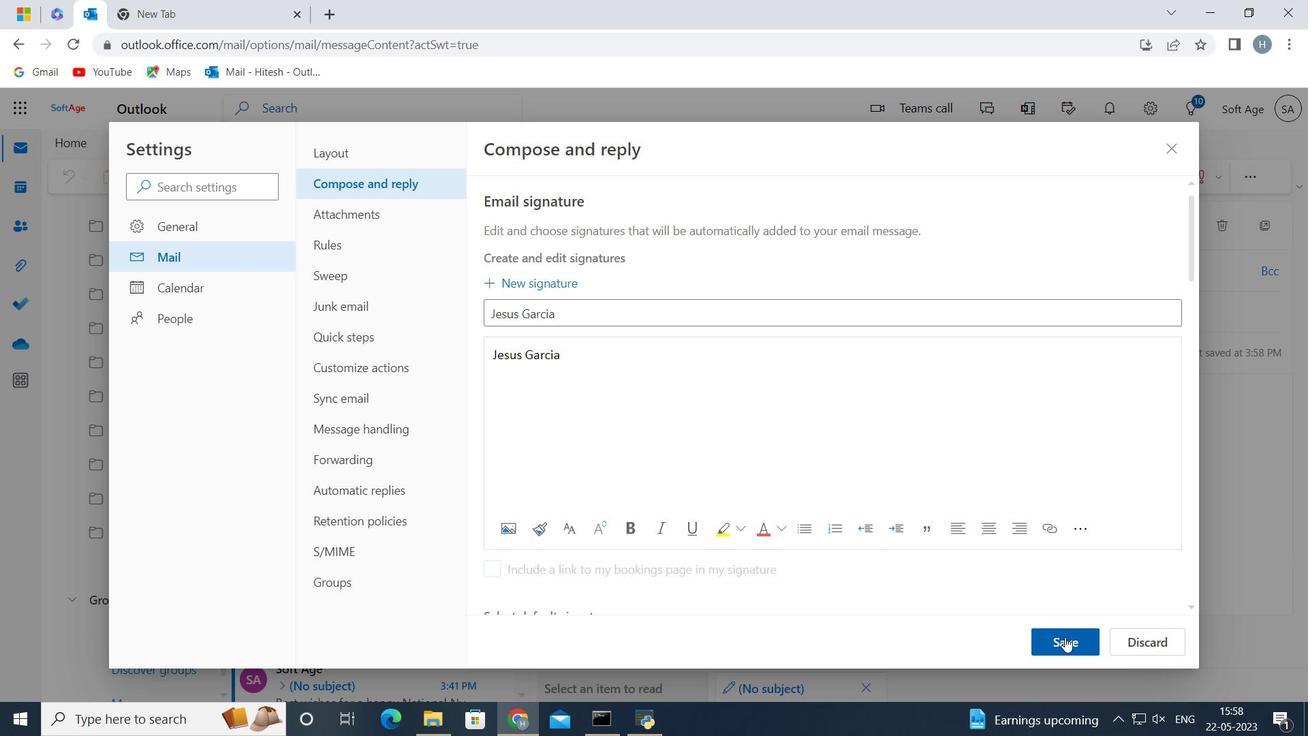 
Action: Mouse pressed left at (1066, 644)
Screenshot: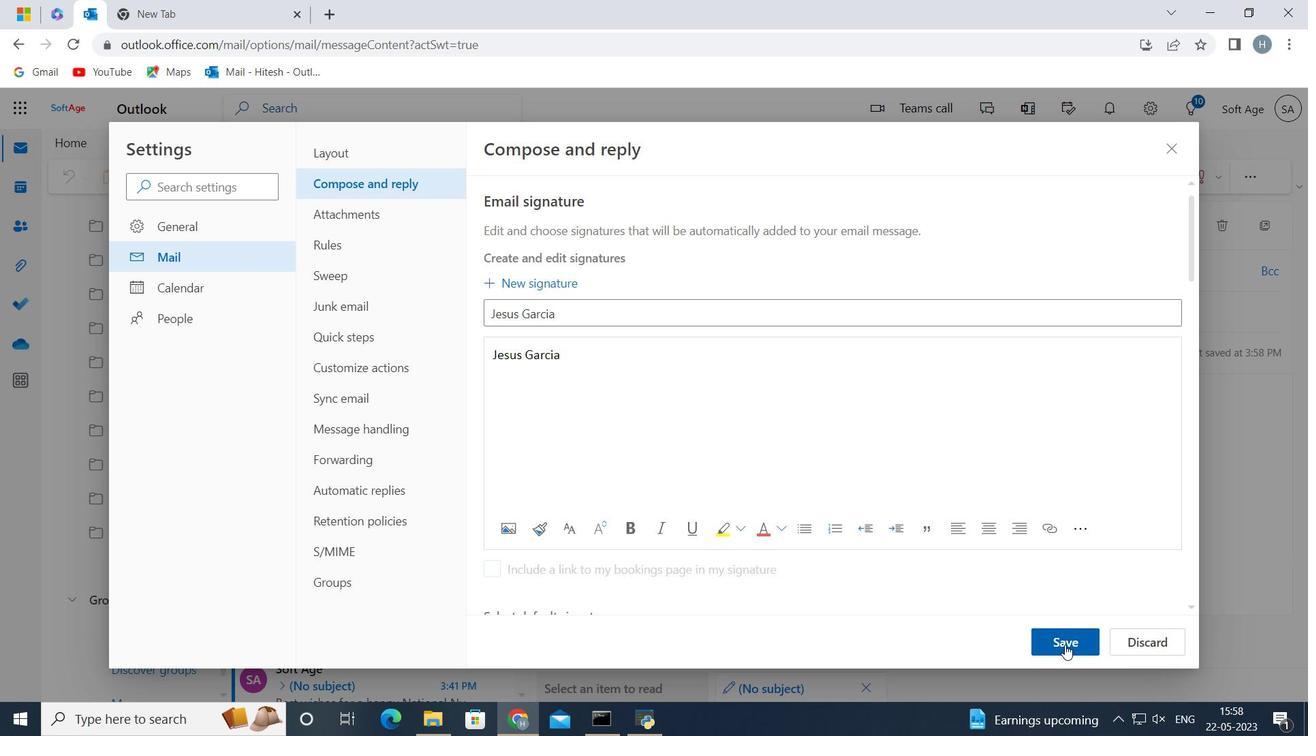 
Action: Mouse moved to (930, 382)
Screenshot: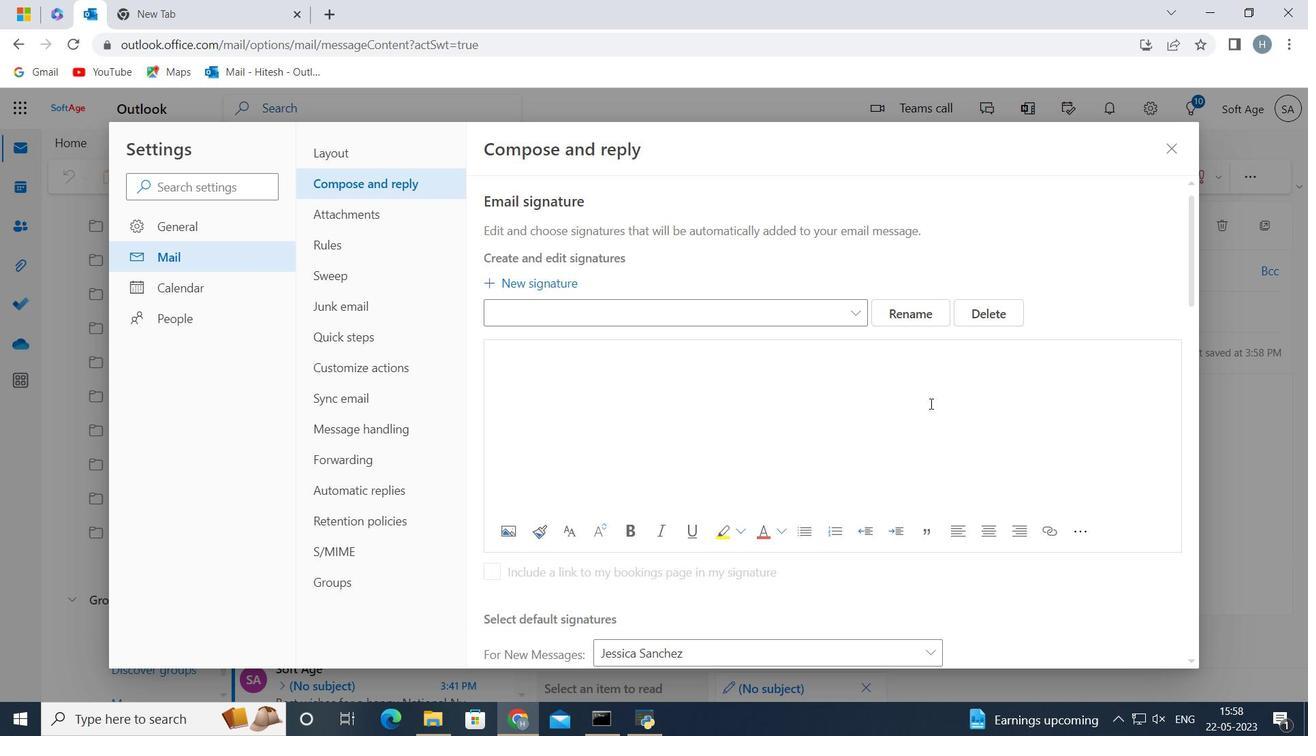 
Action: Mouse scrolled (930, 381) with delta (0, 0)
Screenshot: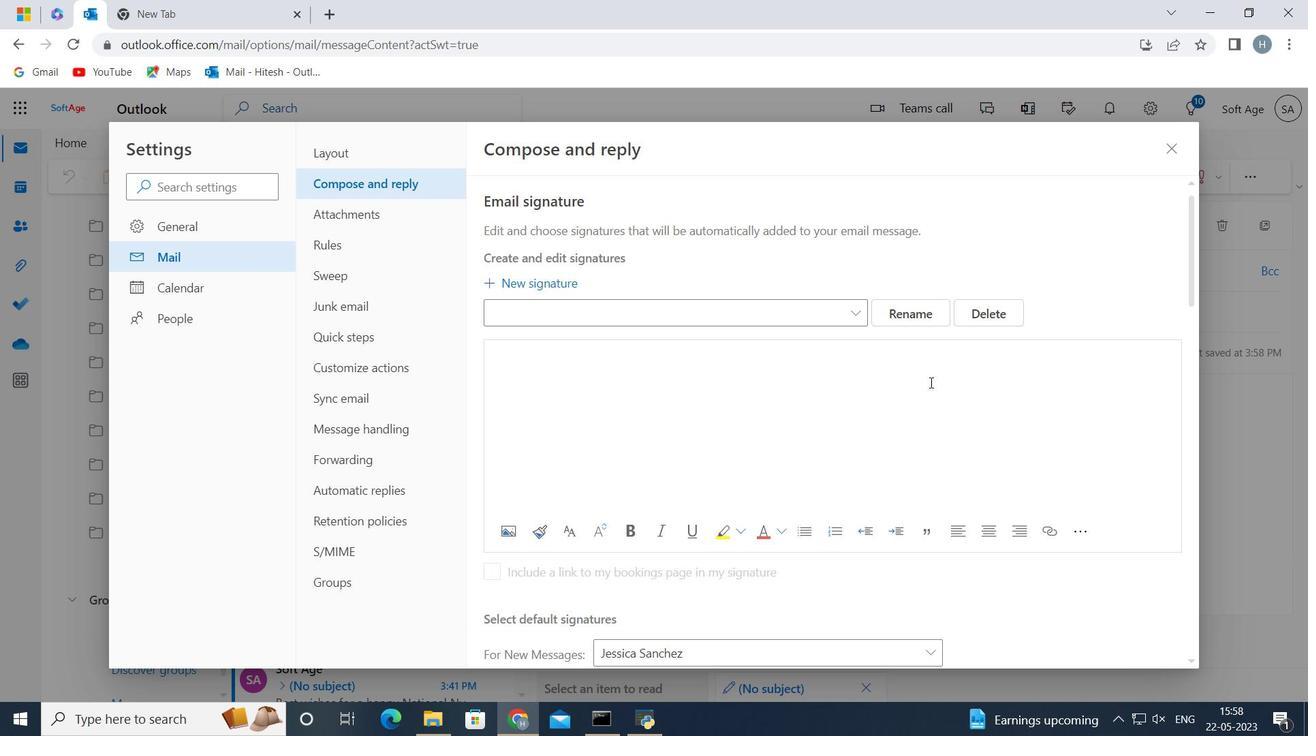 
Action: Mouse scrolled (930, 381) with delta (0, 0)
Screenshot: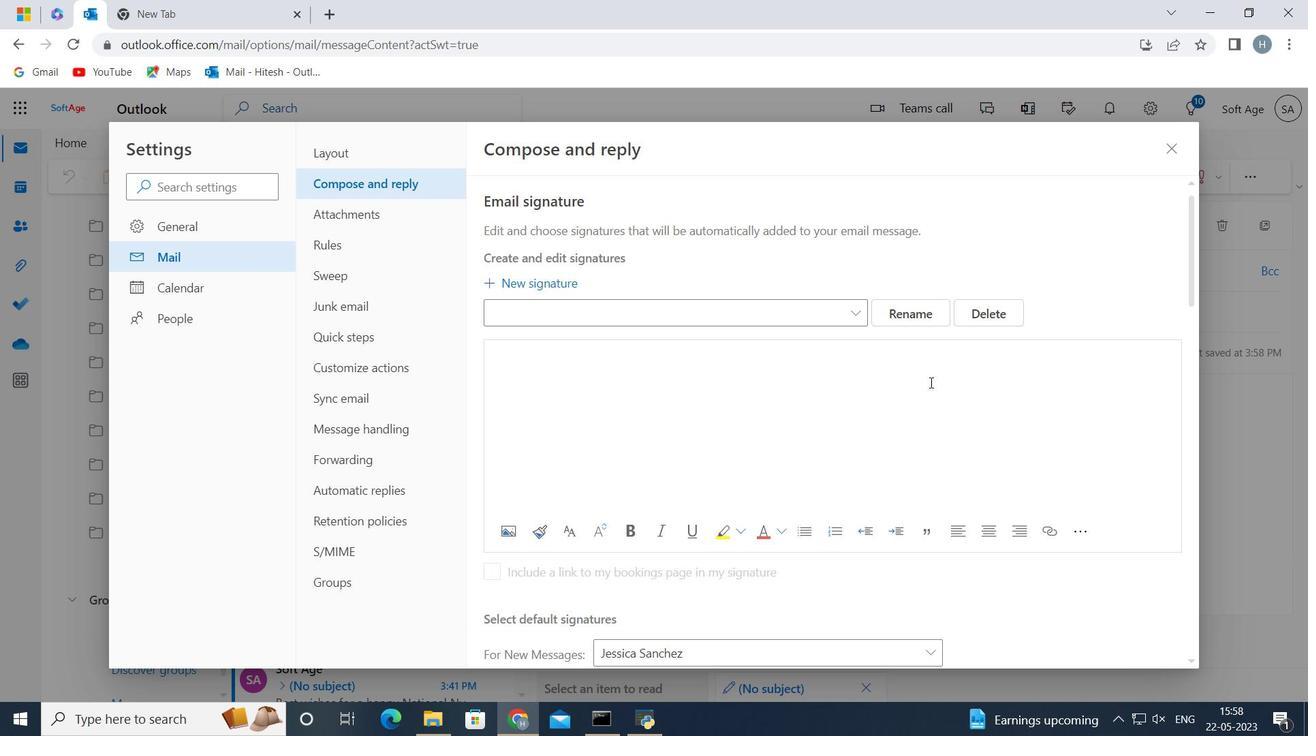 
Action: Mouse moved to (927, 382)
Screenshot: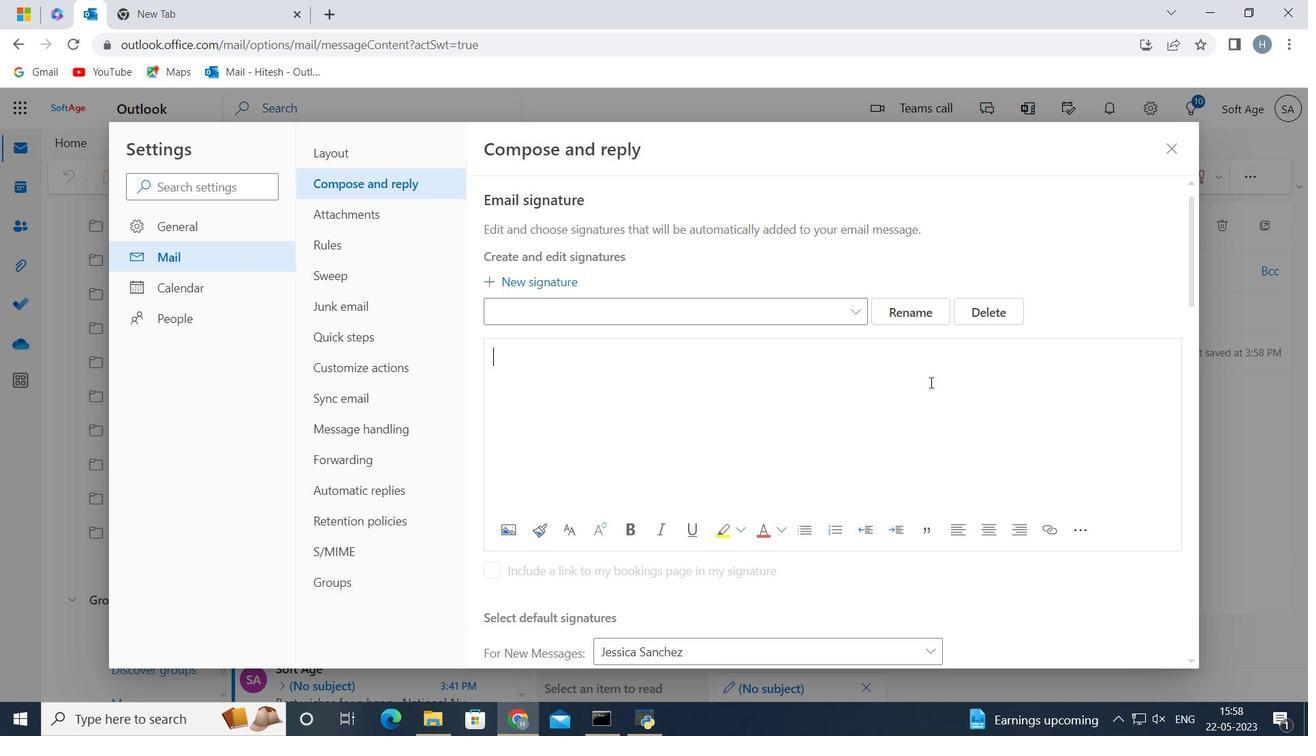 
Action: Mouse scrolled (927, 381) with delta (0, 0)
Screenshot: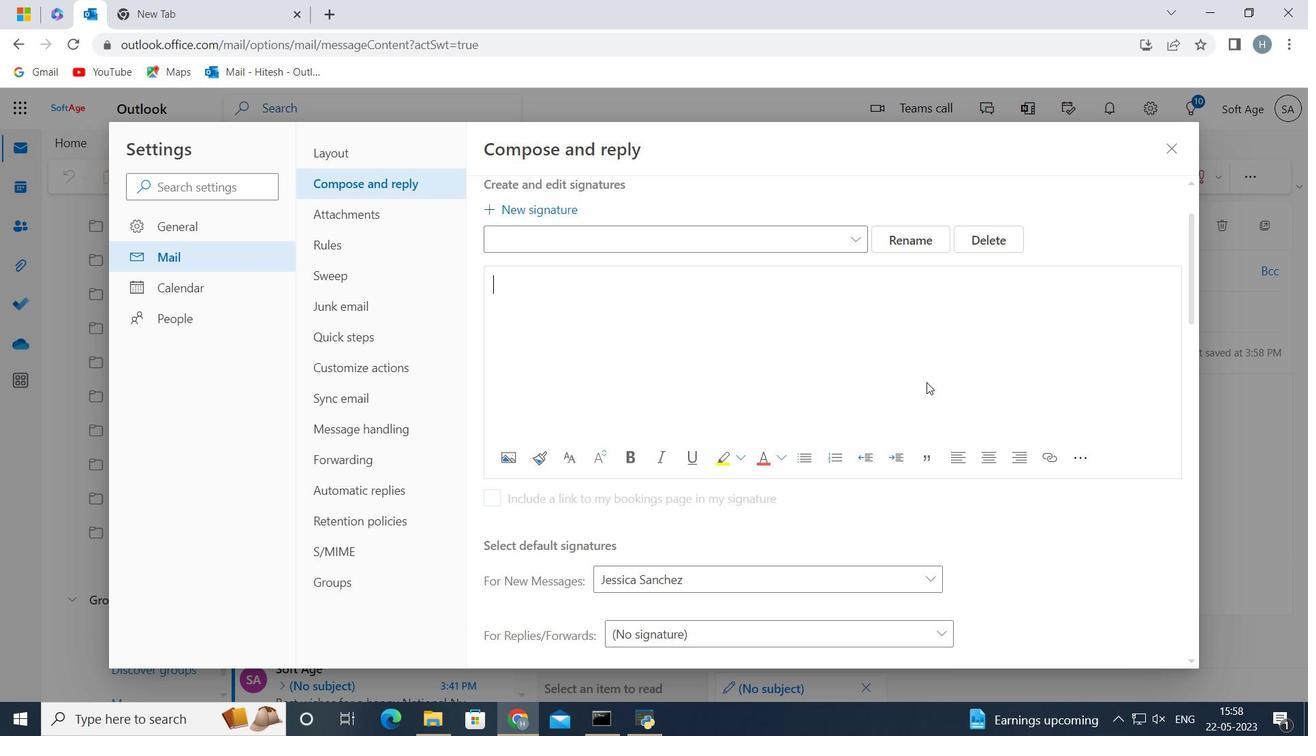 
Action: Mouse moved to (917, 388)
Screenshot: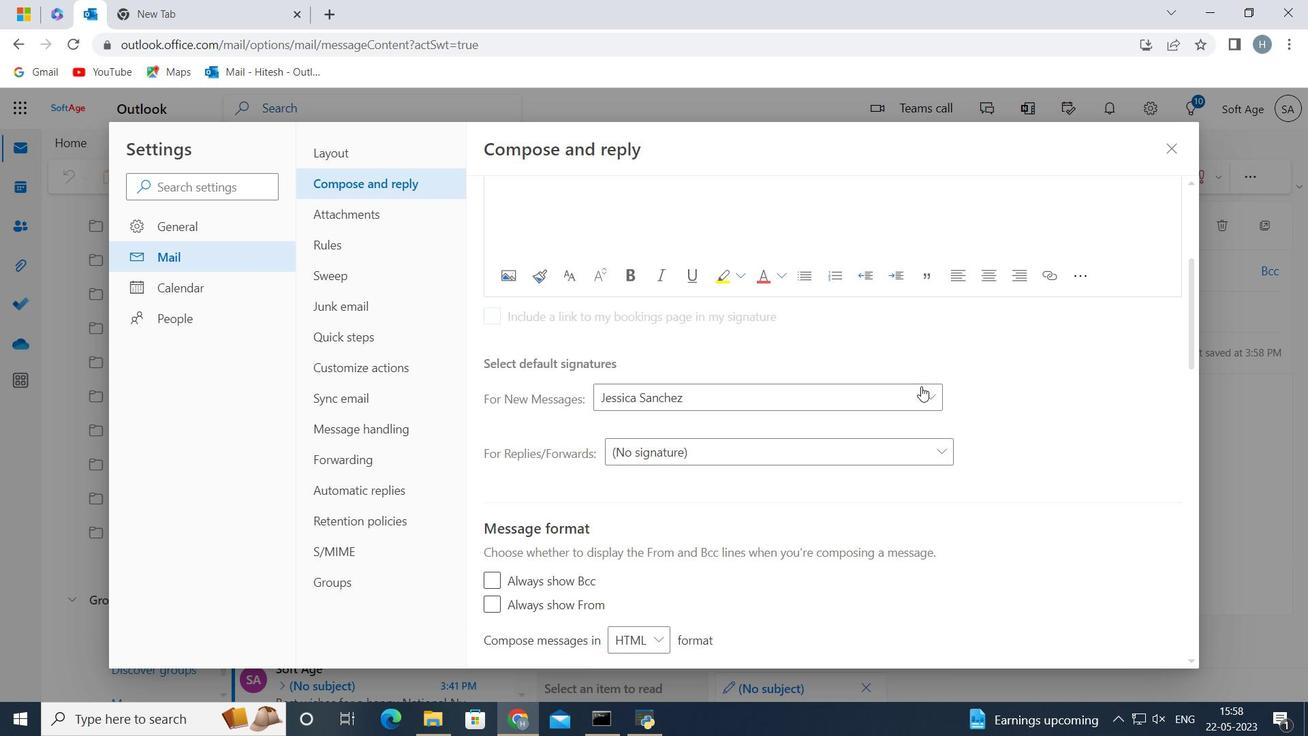 
Action: Mouse pressed left at (917, 388)
Screenshot: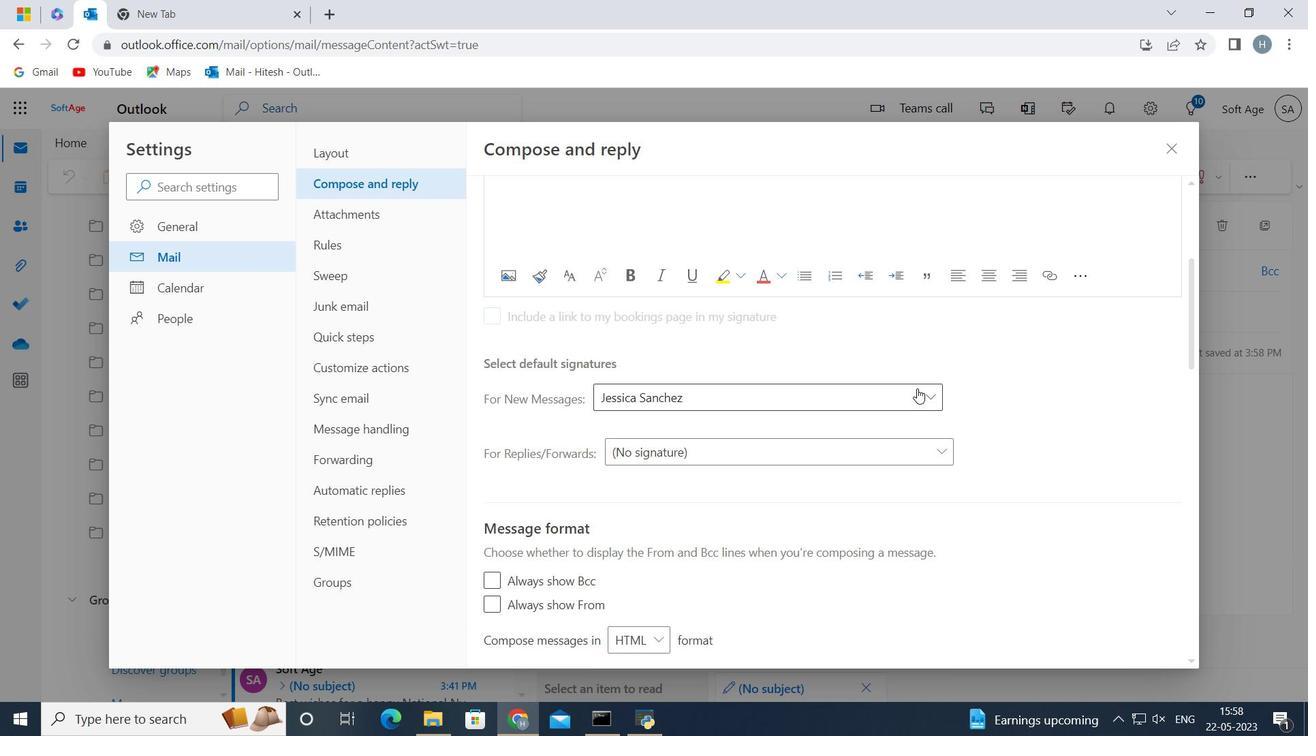 
Action: Mouse moved to (996, 673)
Screenshot: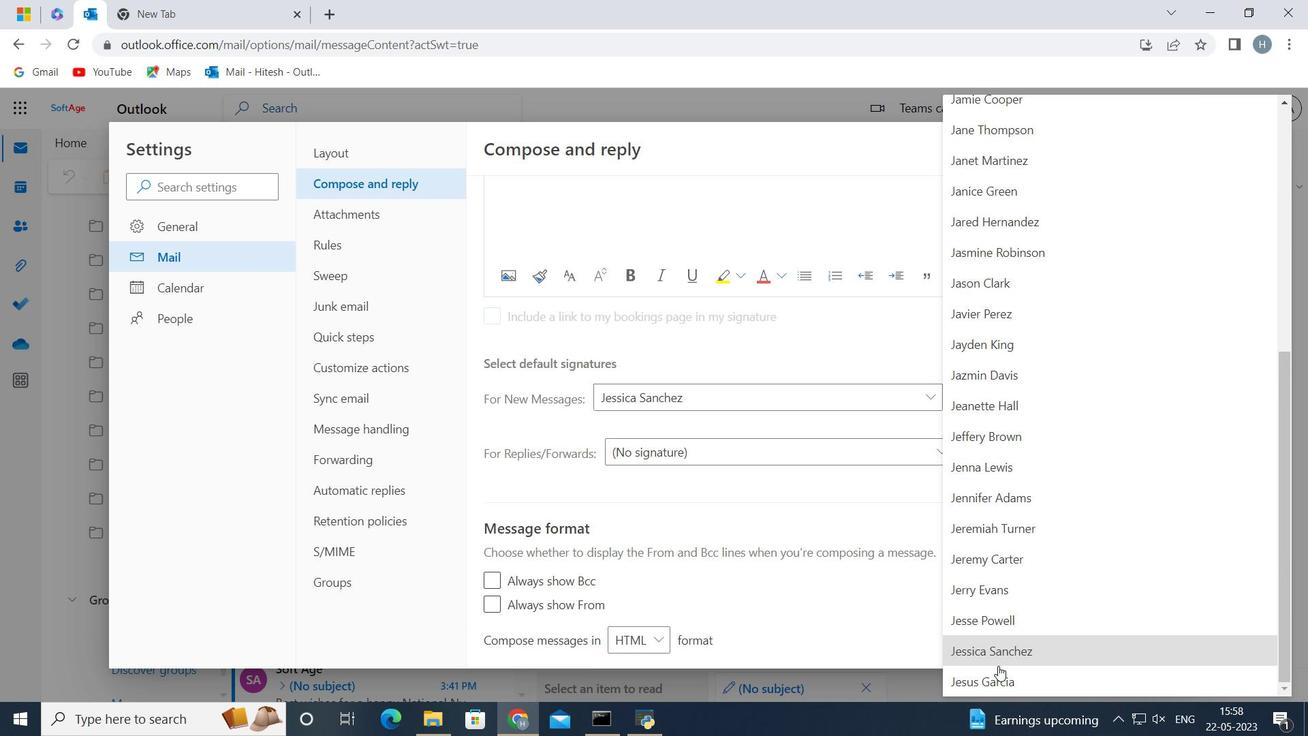 
Action: Mouse pressed left at (996, 673)
Screenshot: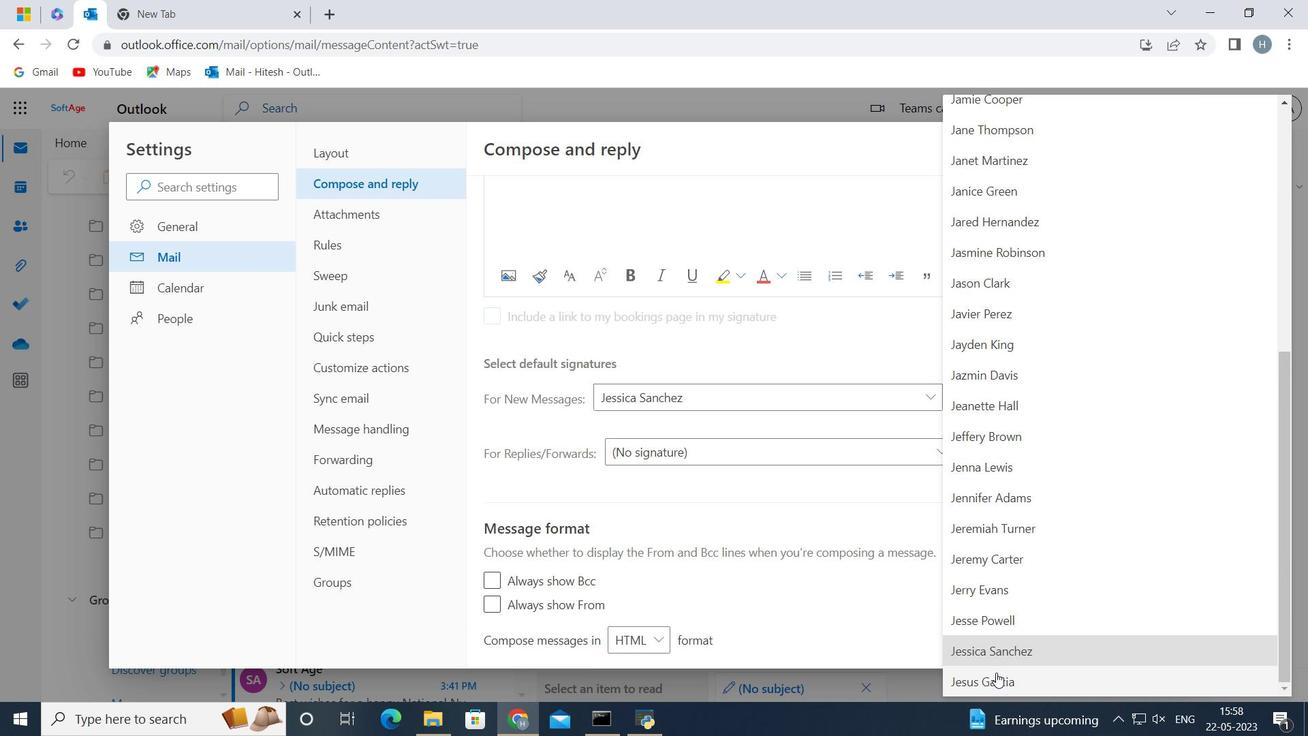 
Action: Mouse moved to (1047, 636)
Screenshot: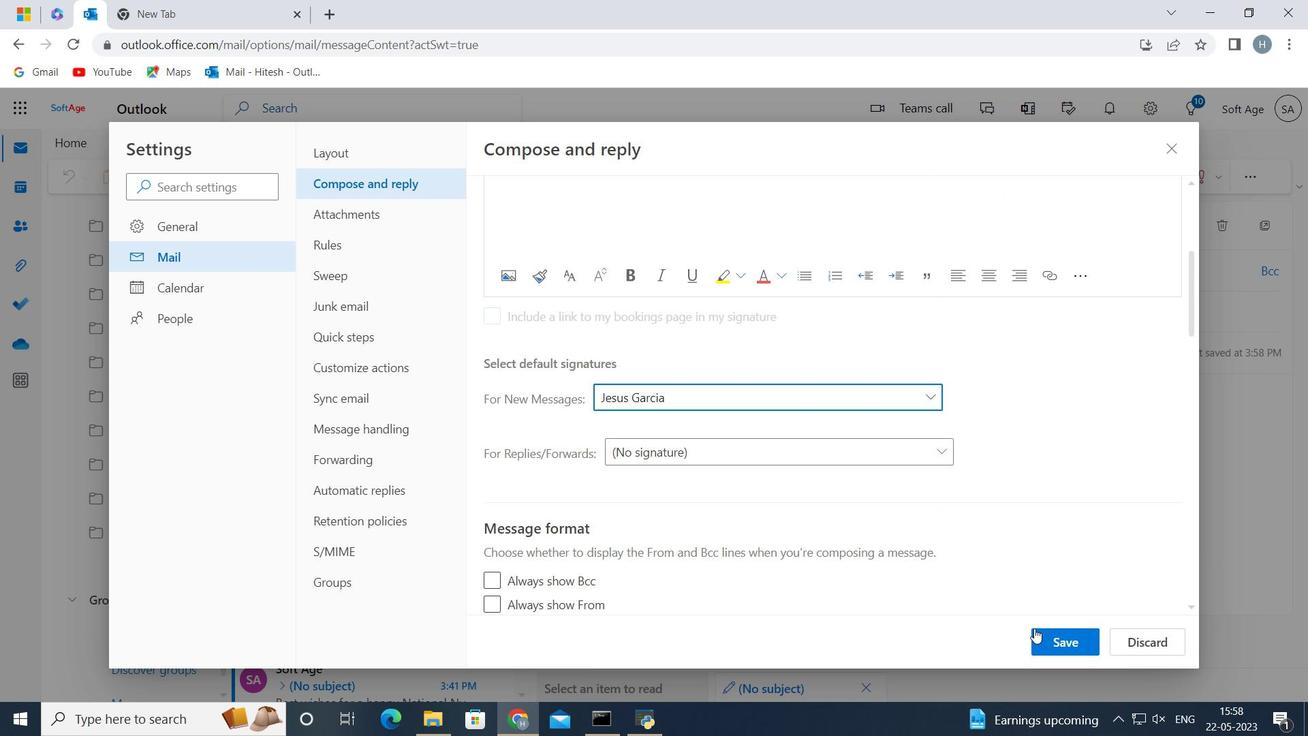 
Action: Mouse pressed left at (1047, 636)
Screenshot: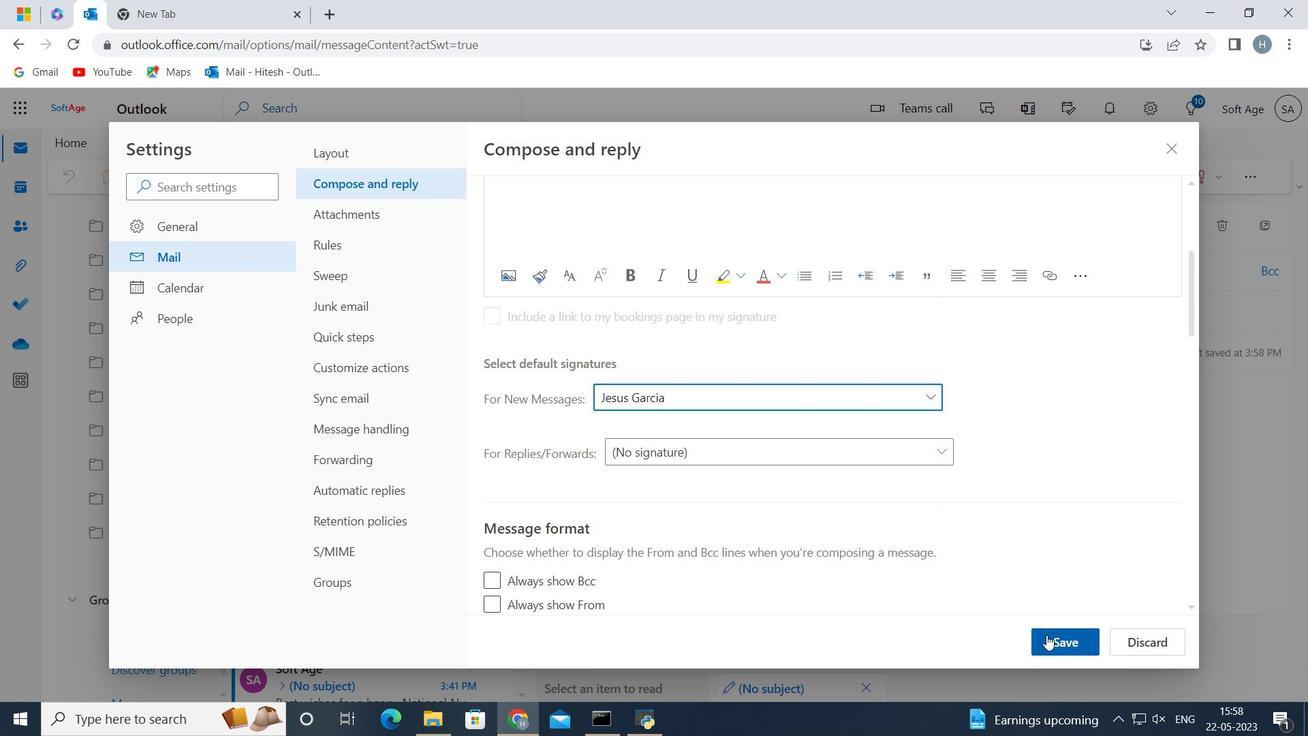 
Action: Mouse moved to (1171, 141)
Screenshot: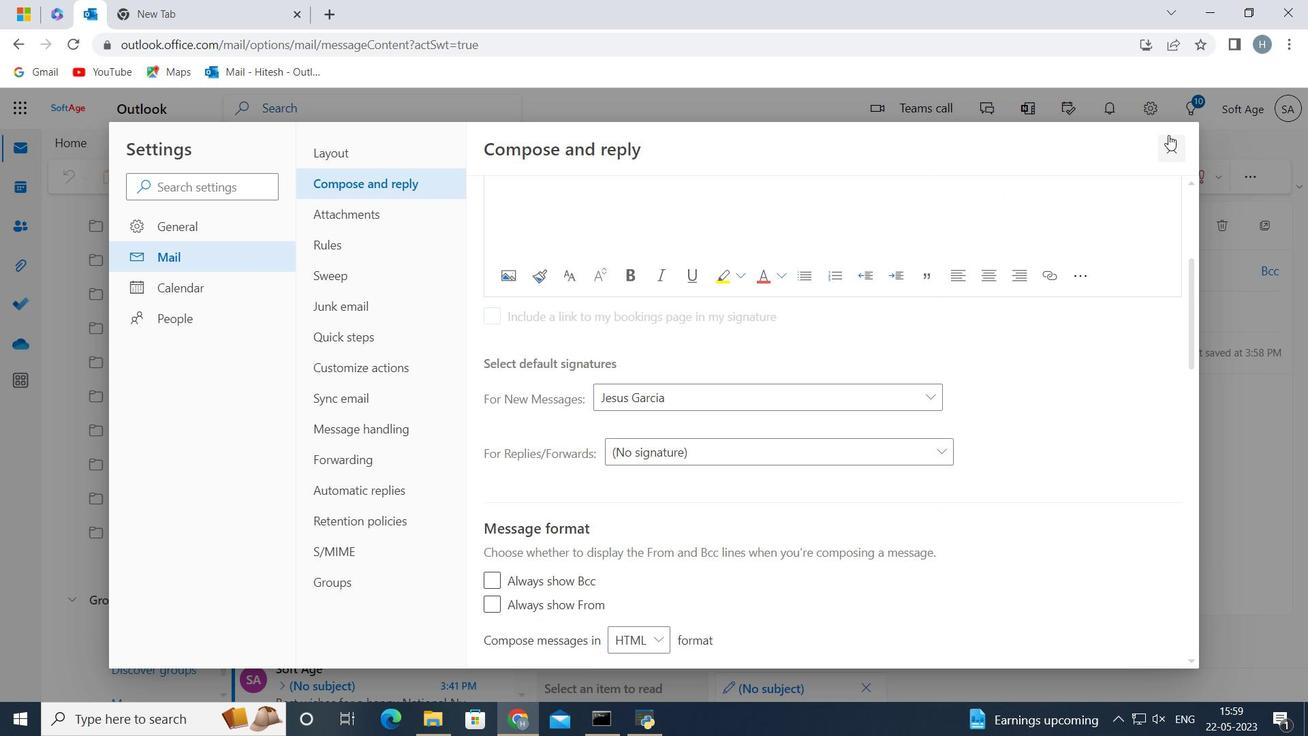 
Action: Mouse pressed left at (1171, 141)
Screenshot: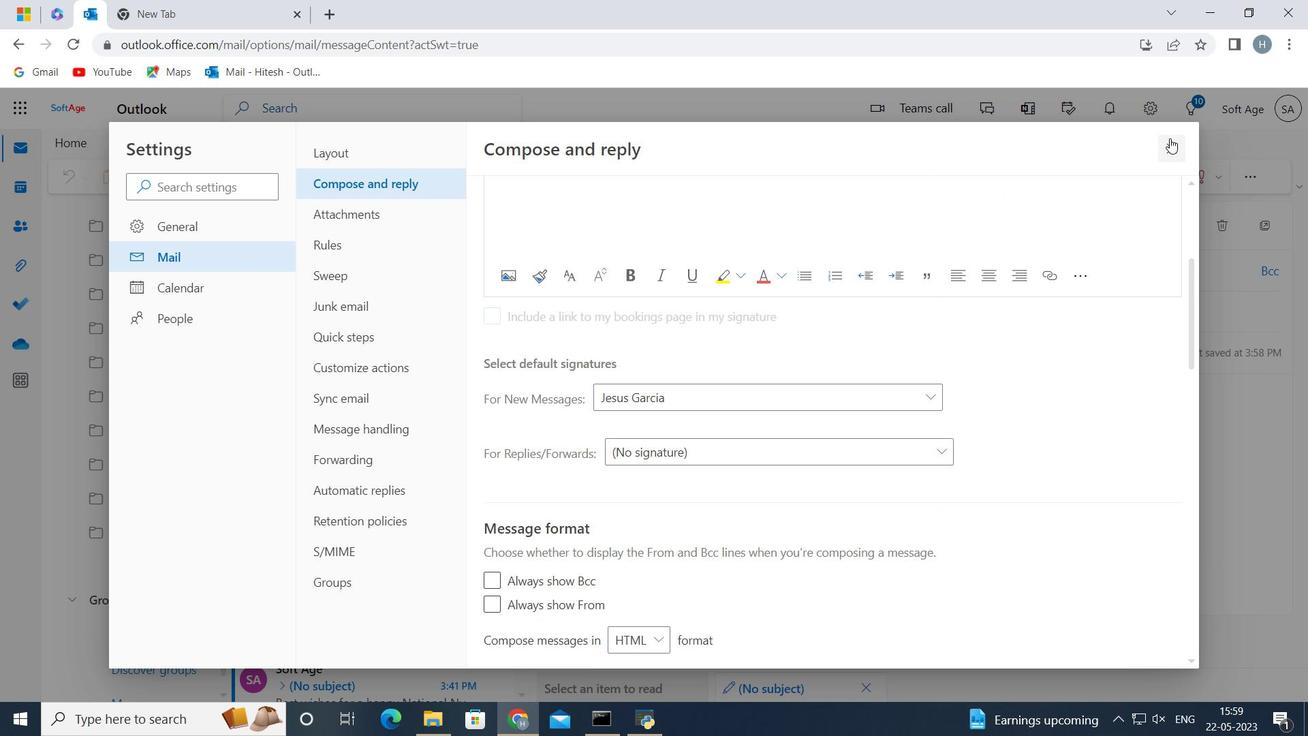 
Action: Mouse moved to (653, 432)
Screenshot: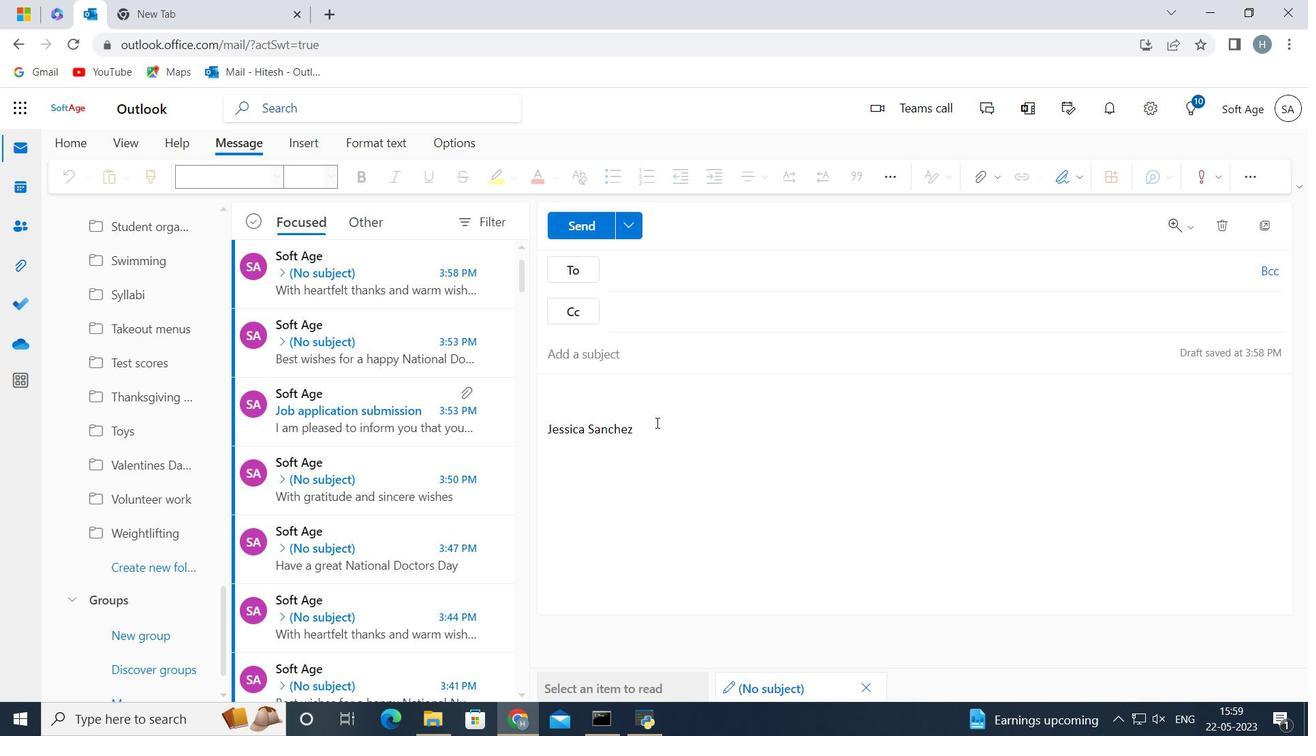 
Action: Mouse pressed left at (653, 432)
Screenshot: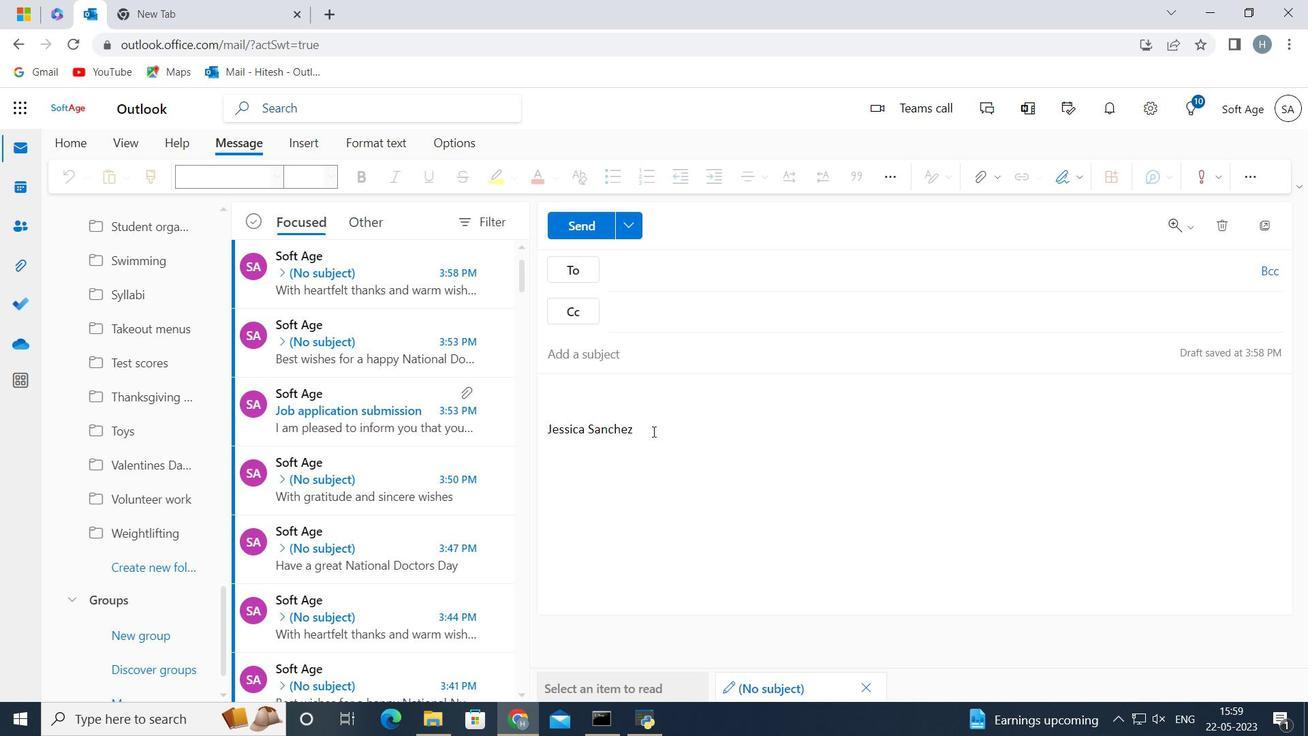 
Action: Key pressed <Key.backspace><Key.backspace><Key.backspace><Key.backspace><Key.backspace><Key.backspace><Key.backspace><Key.backspace><Key.backspace><Key.backspace><Key.backspace><Key.backspace><Key.backspace><Key.backspace><Key.backspace><Key.backspace><Key.backspace><Key.backspace><Key.backspace><Key.backspace><Key.backspace><Key.backspace><Key.backspace><Key.shift>Have<Key.space>a<Key.space>great<Key.space><Key.shift>National<Key.space><Key.shift>Womens<Key.space><Key.shift>Day<Key.space>
Screenshot: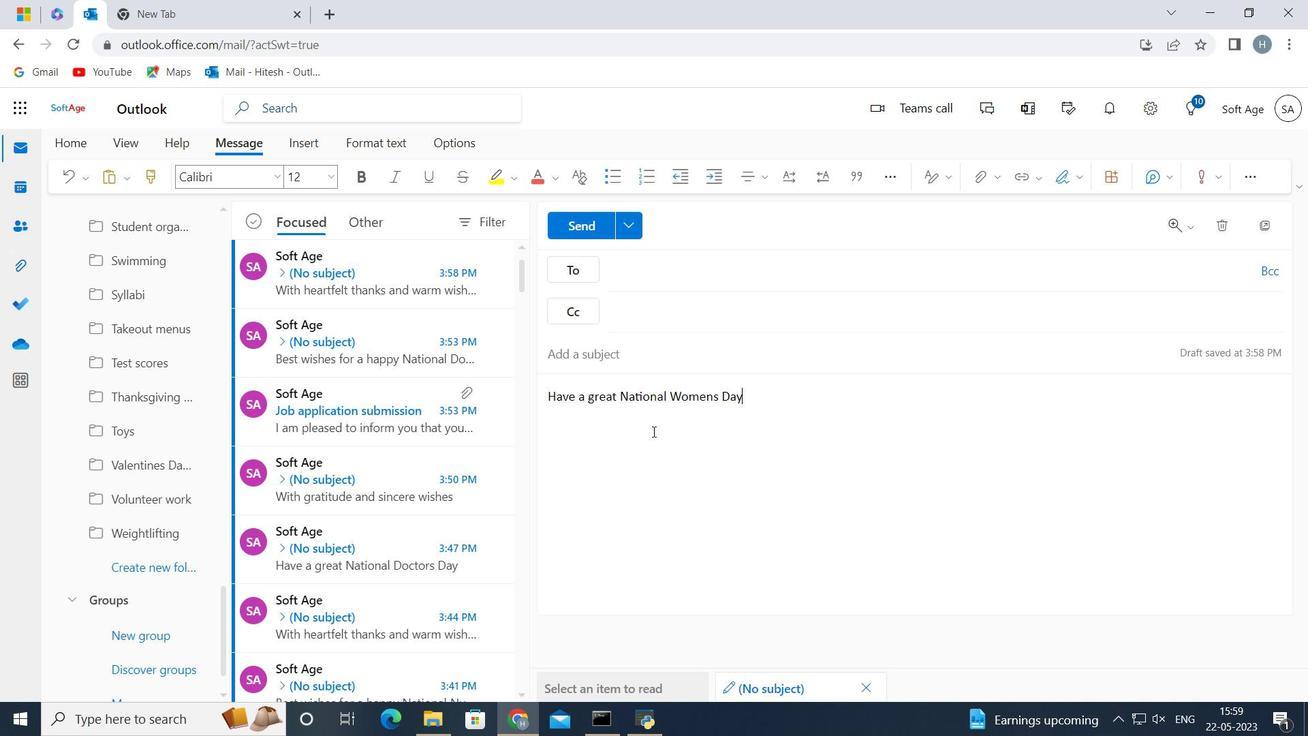 
Action: Mouse moved to (664, 267)
Screenshot: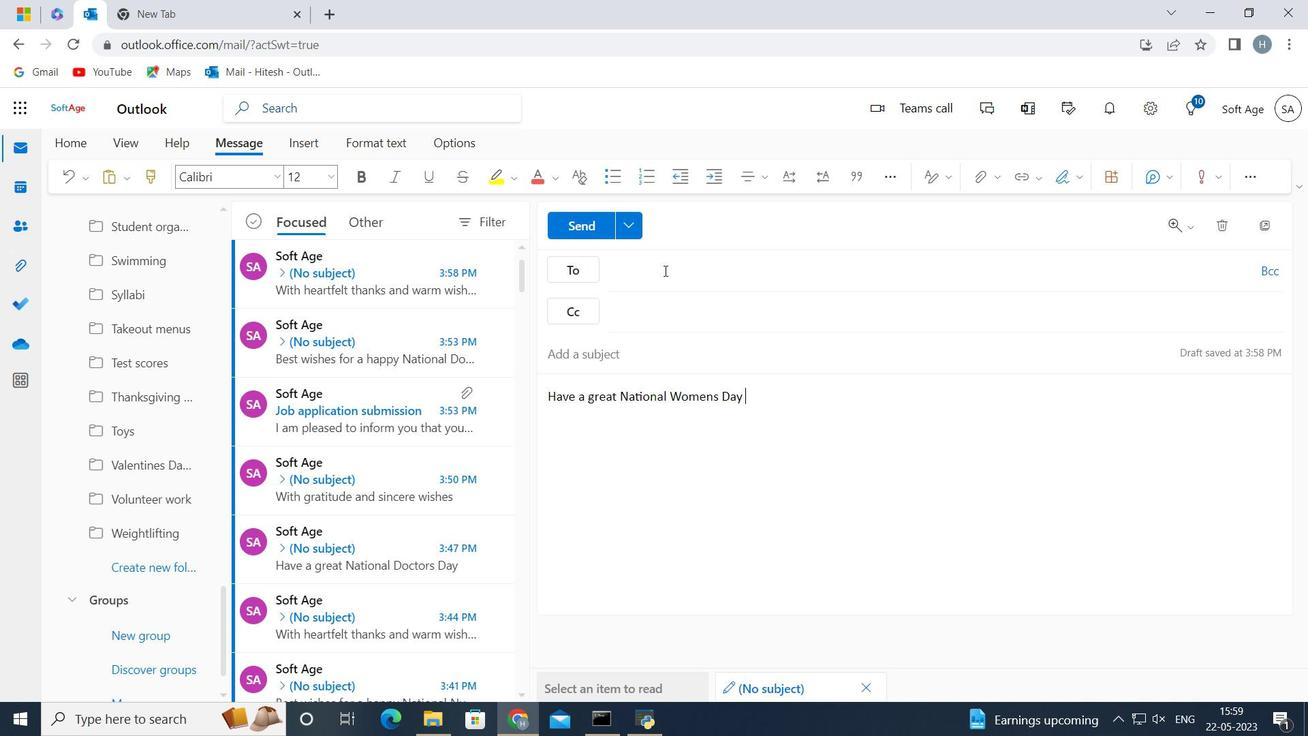 
Action: Mouse pressed left at (664, 267)
Screenshot: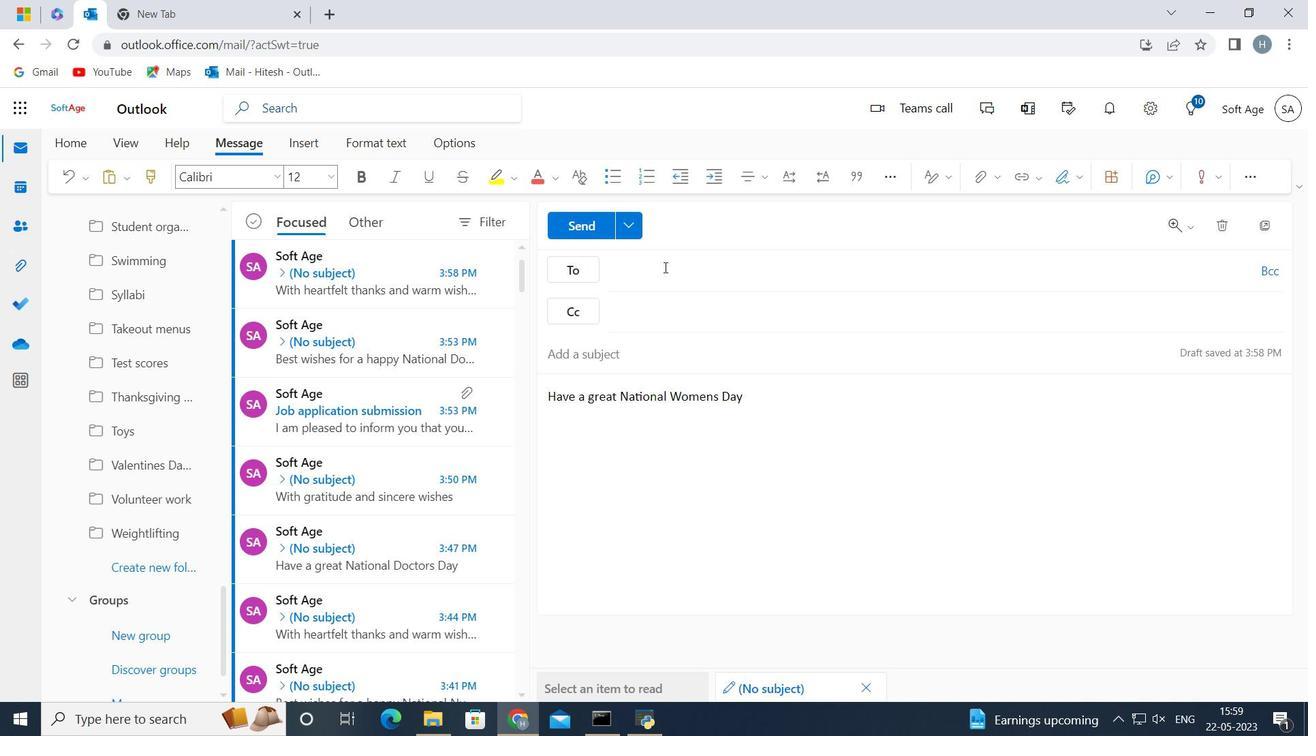 
Action: Key pressed softage.8<Key.shift>@softage.net
Screenshot: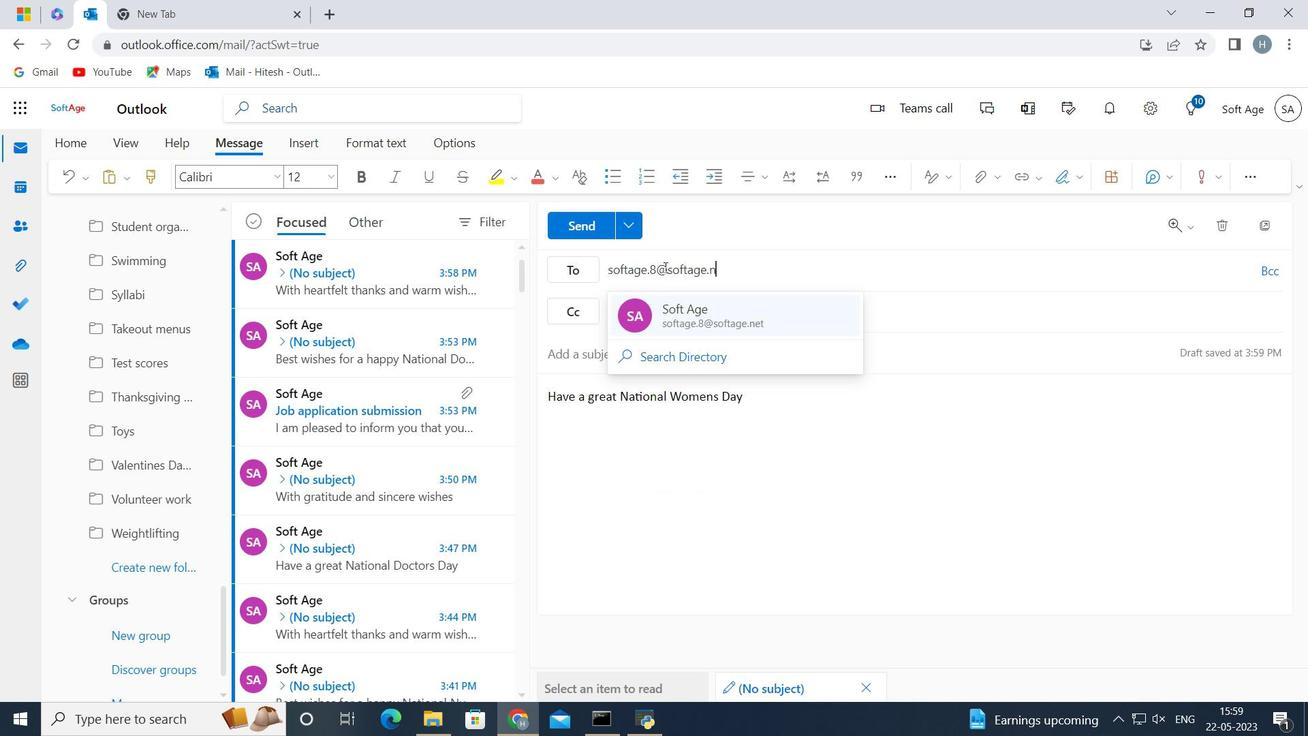 
Action: Mouse moved to (663, 305)
Screenshot: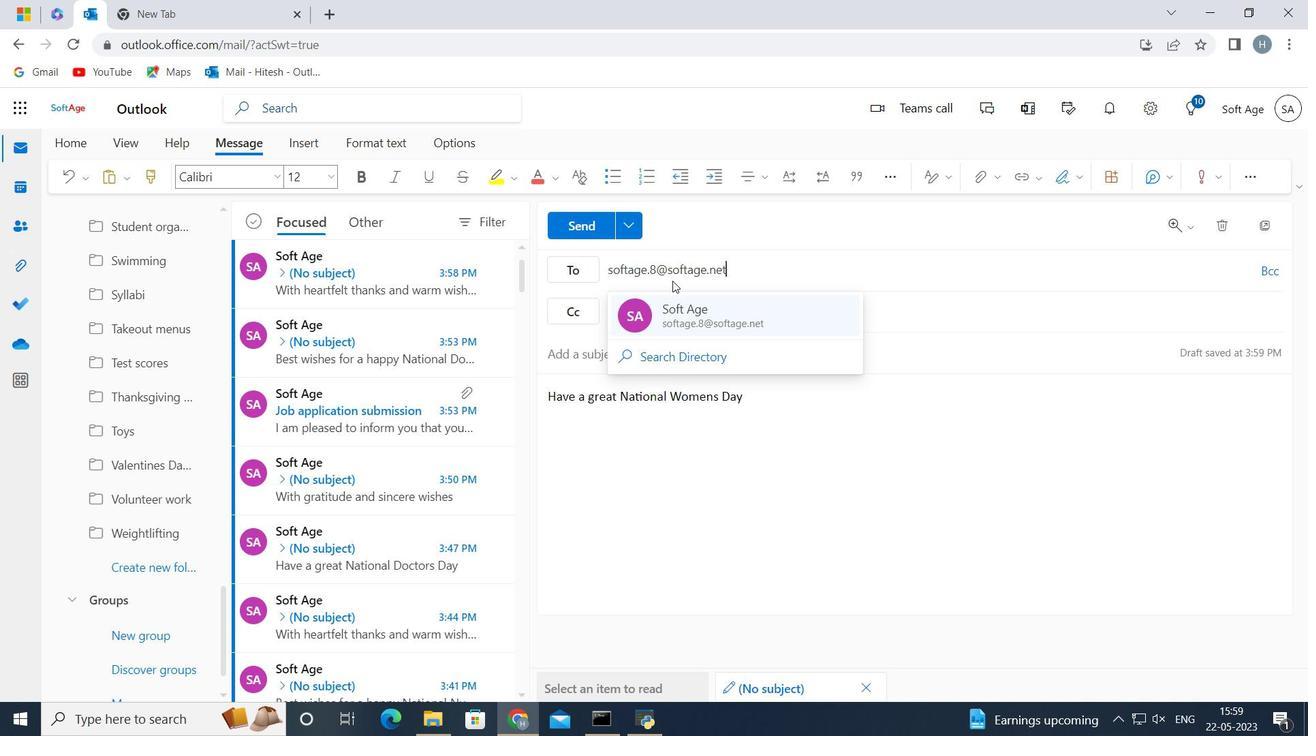 
Action: Mouse pressed left at (663, 305)
Screenshot: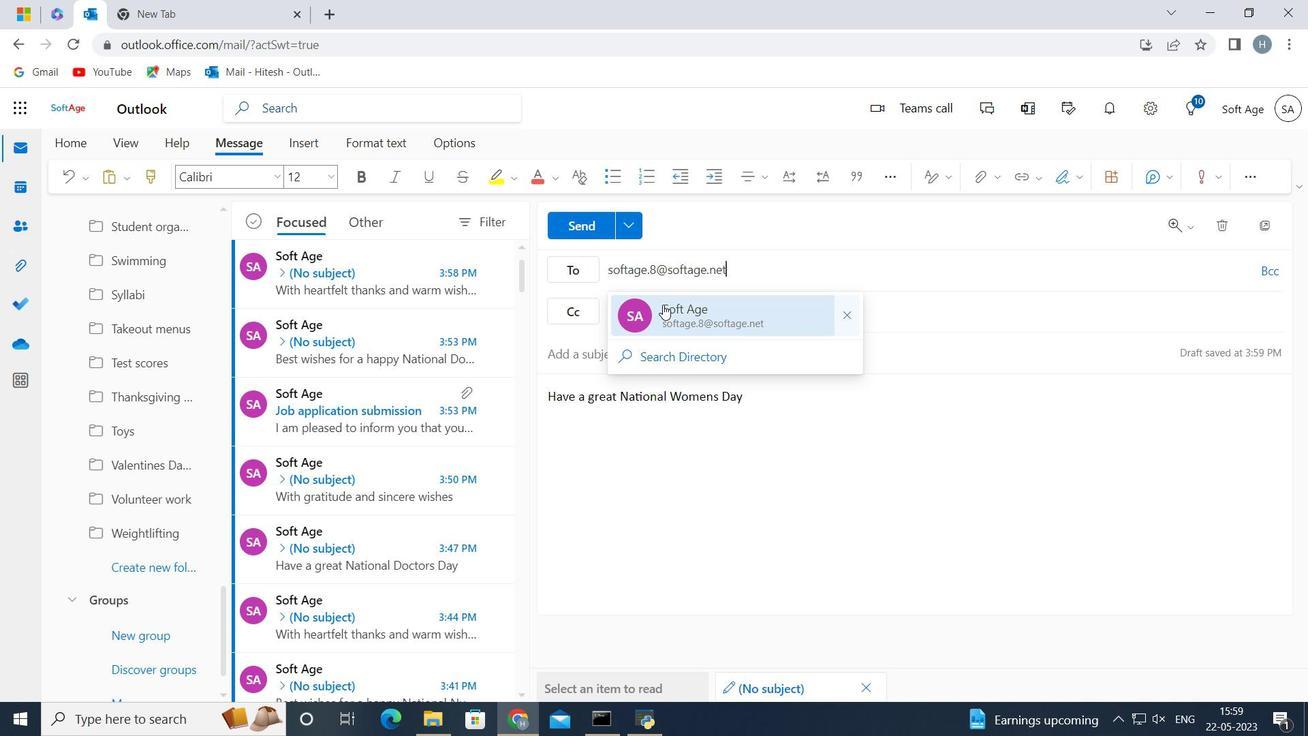 
Action: Mouse moved to (477, 458)
Screenshot: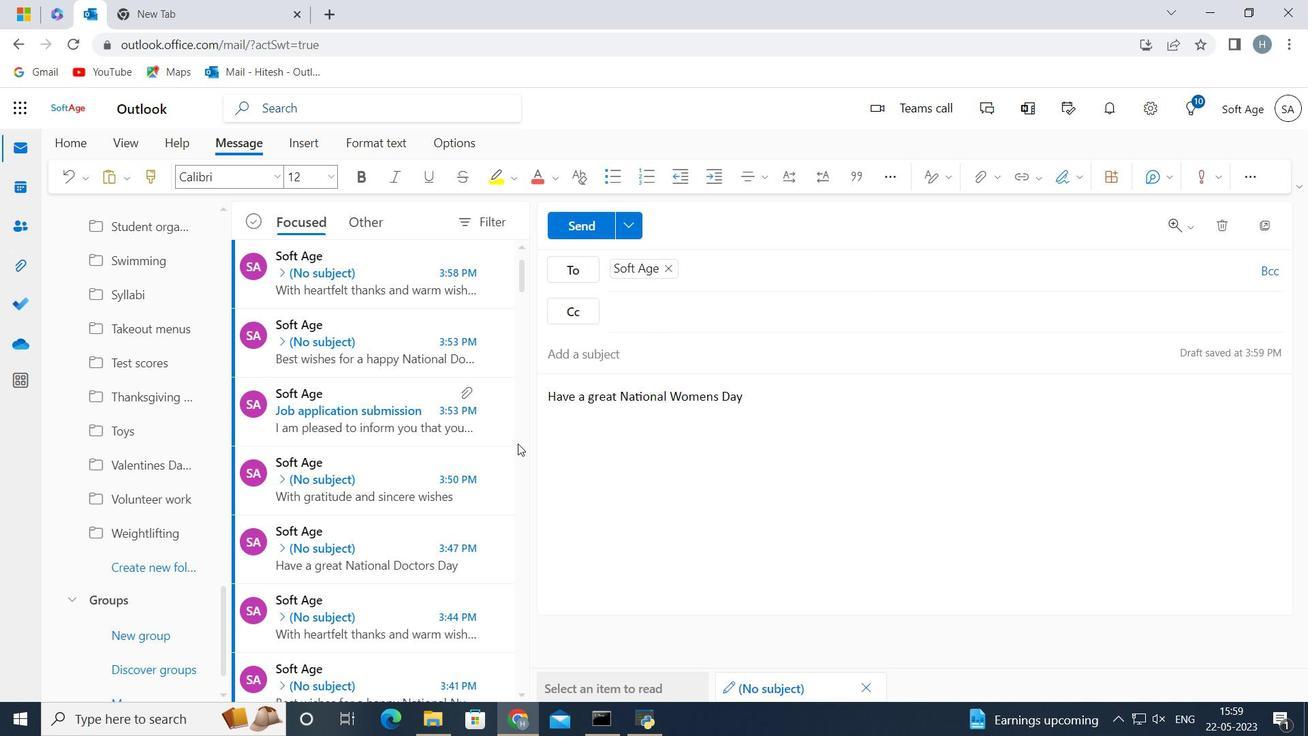 
Action: Mouse scrolled (477, 458) with delta (0, 0)
Screenshot: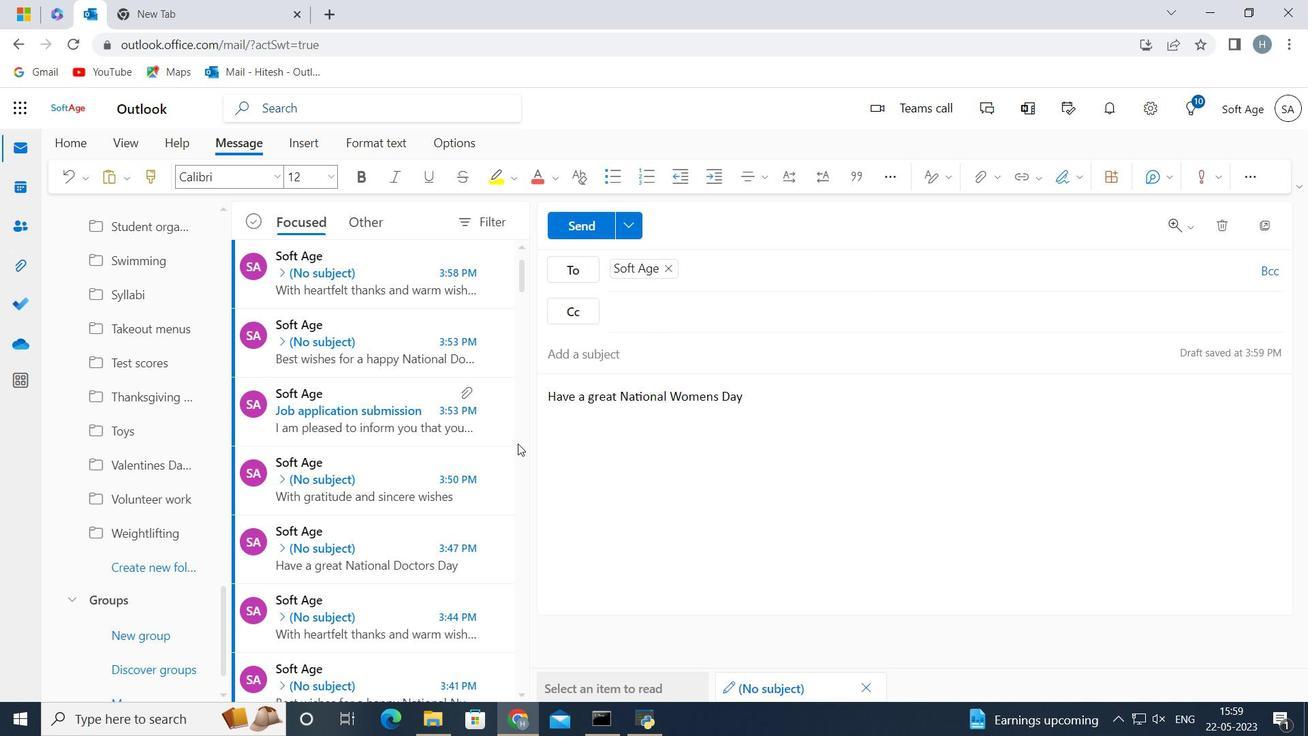 
Action: Mouse scrolled (477, 458) with delta (0, 0)
Screenshot: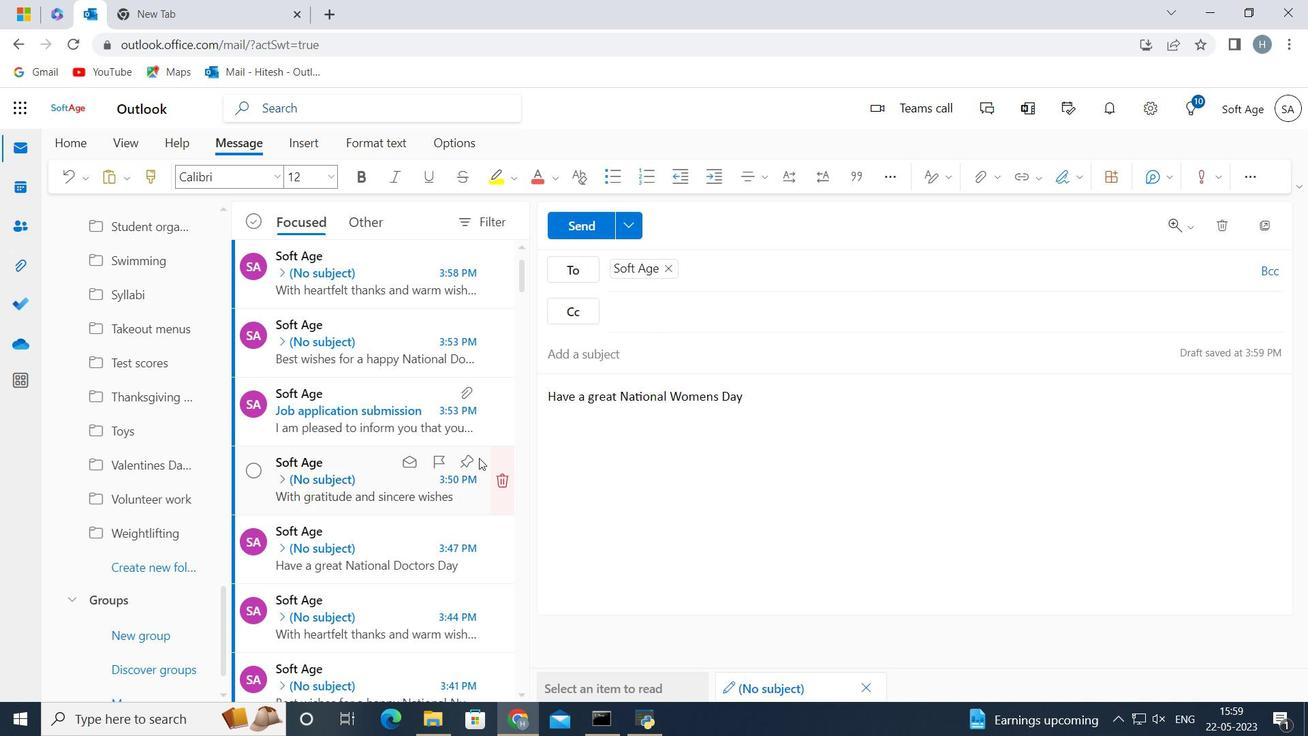 
Action: Mouse moved to (117, 569)
Screenshot: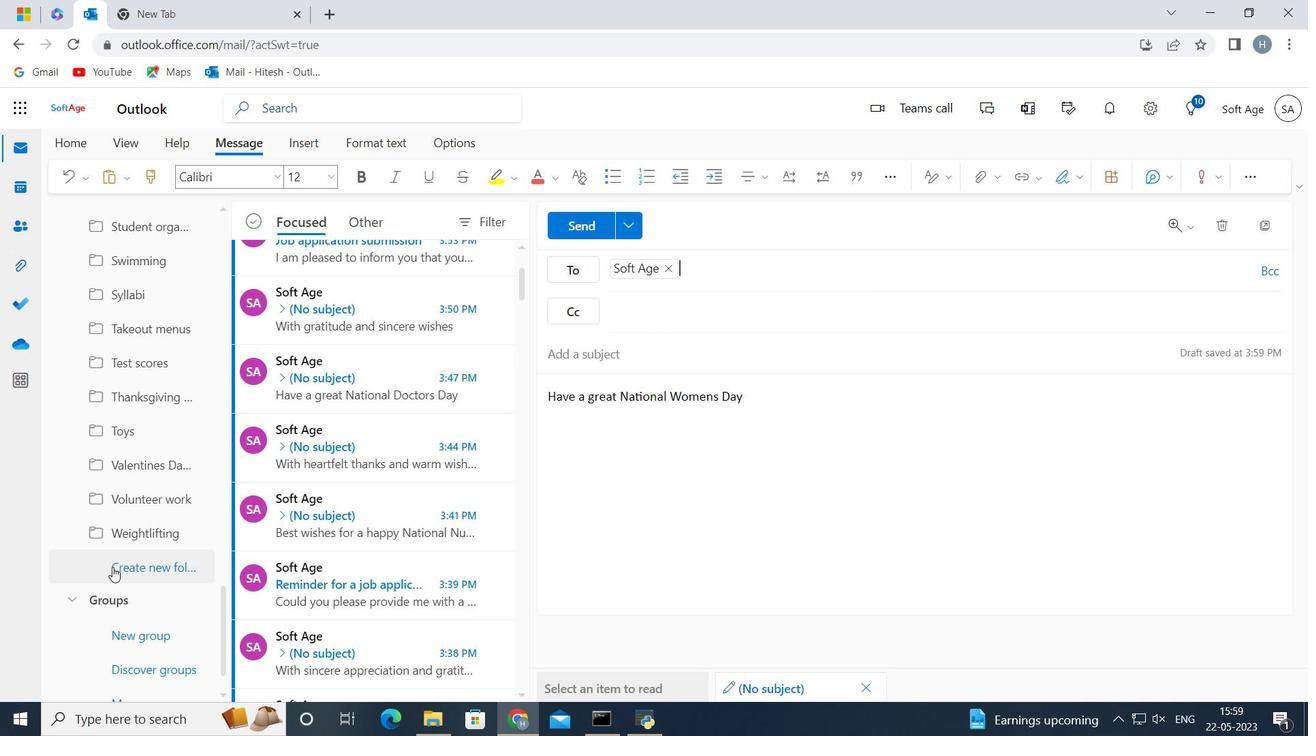 
Action: Mouse pressed left at (117, 569)
Screenshot: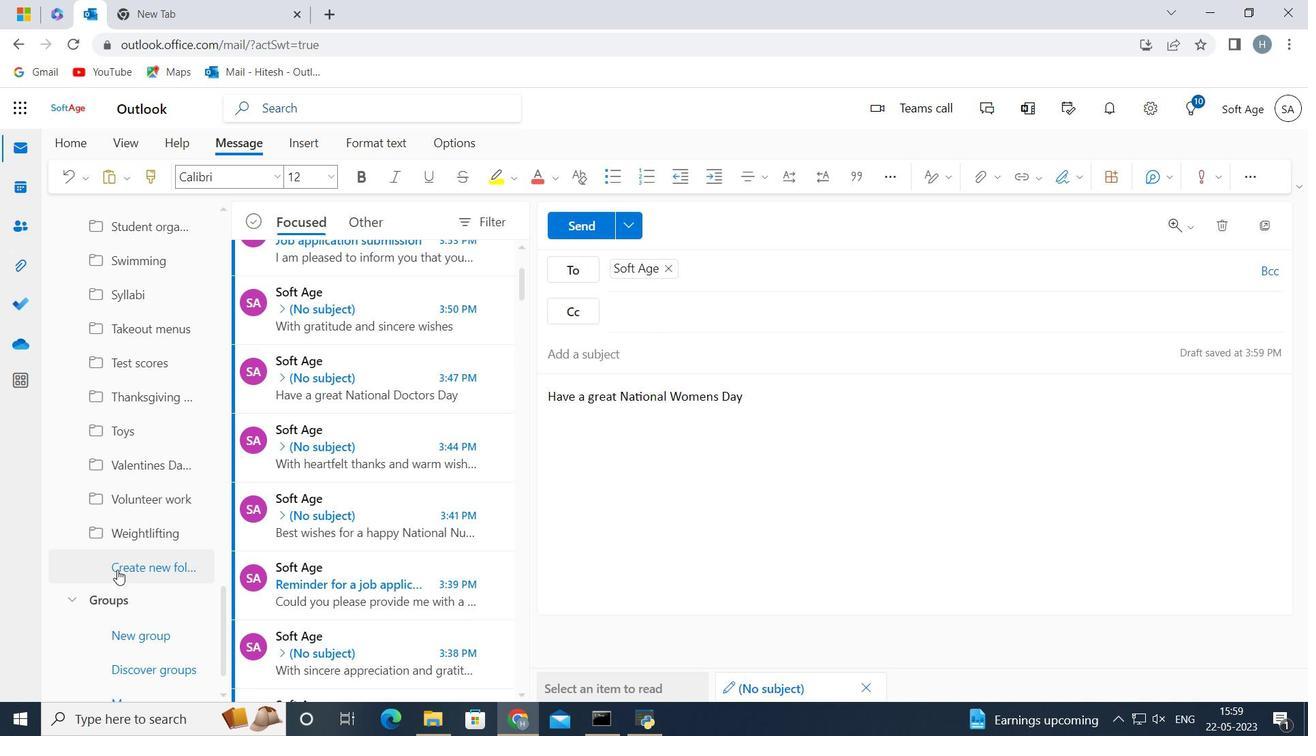 
Action: Key pressed <Key.shift>Non-profit<Key.space>organix<Key.backspace>zations<Key.space>
Screenshot: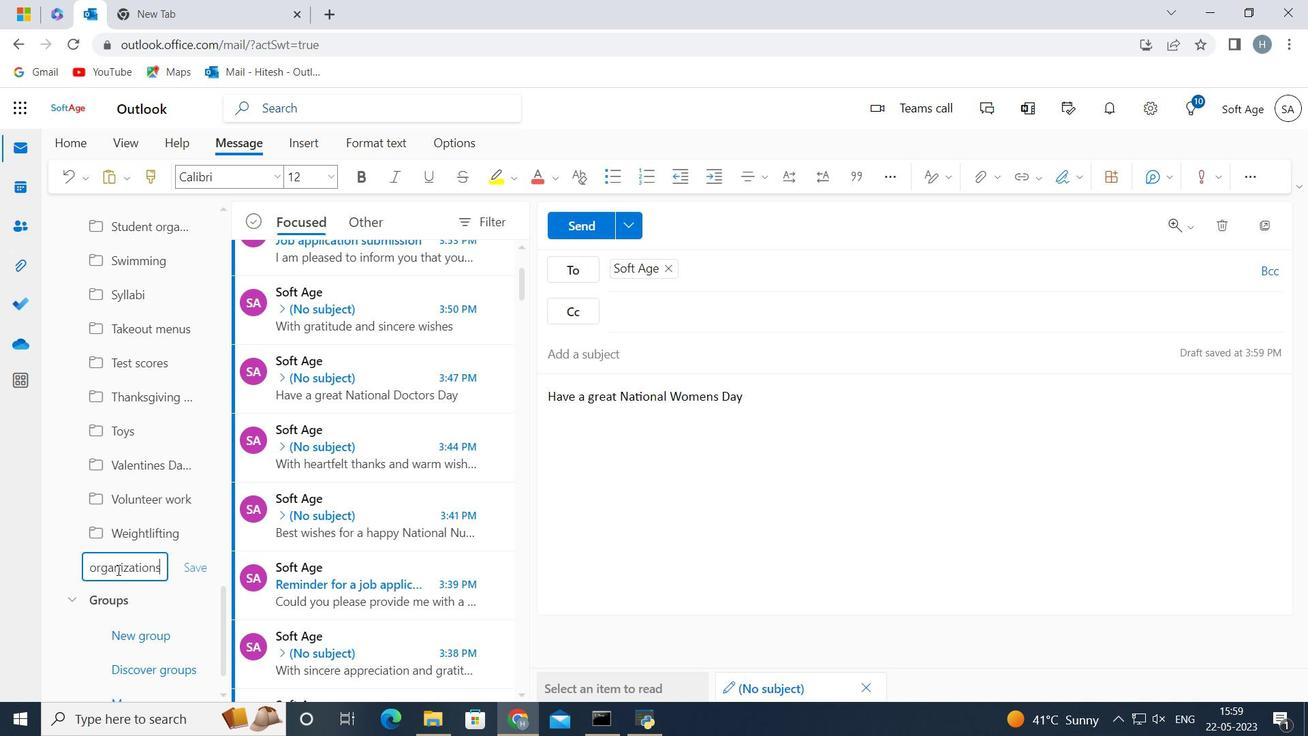 
Action: Mouse moved to (198, 568)
Screenshot: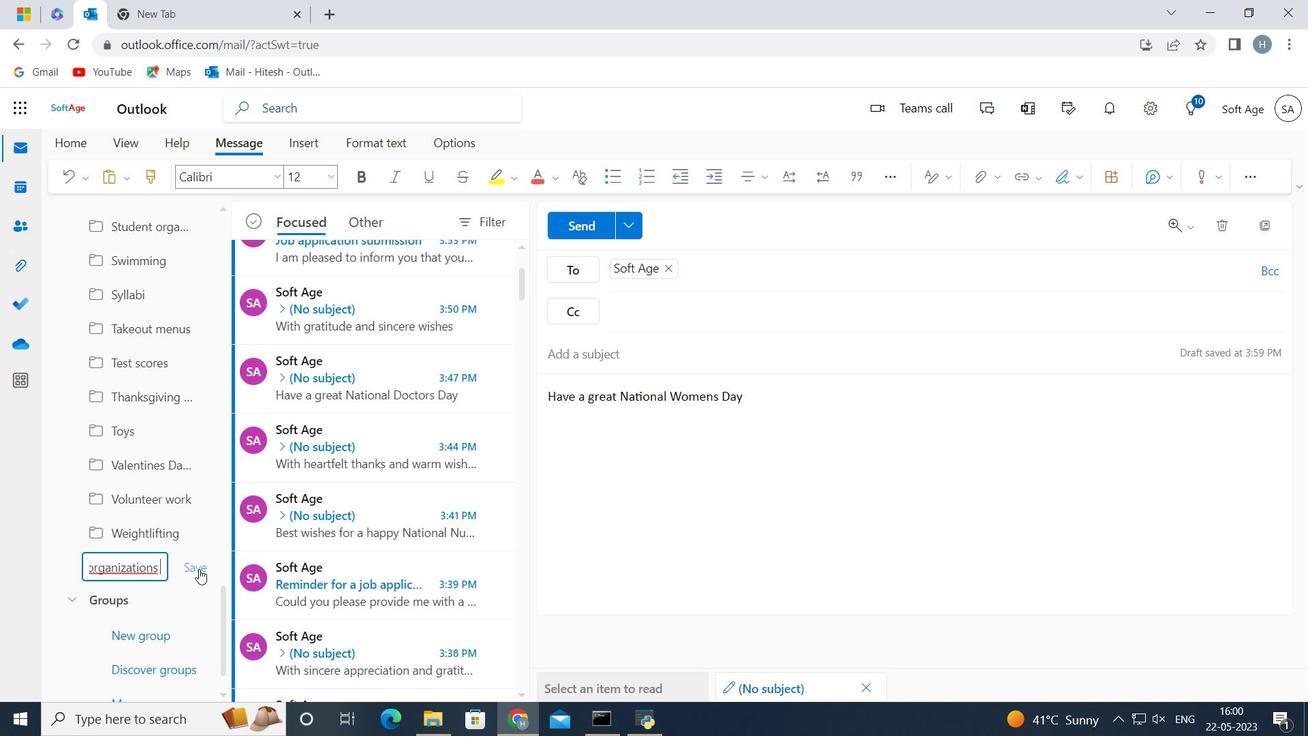 
Action: Mouse pressed left at (198, 568)
Screenshot: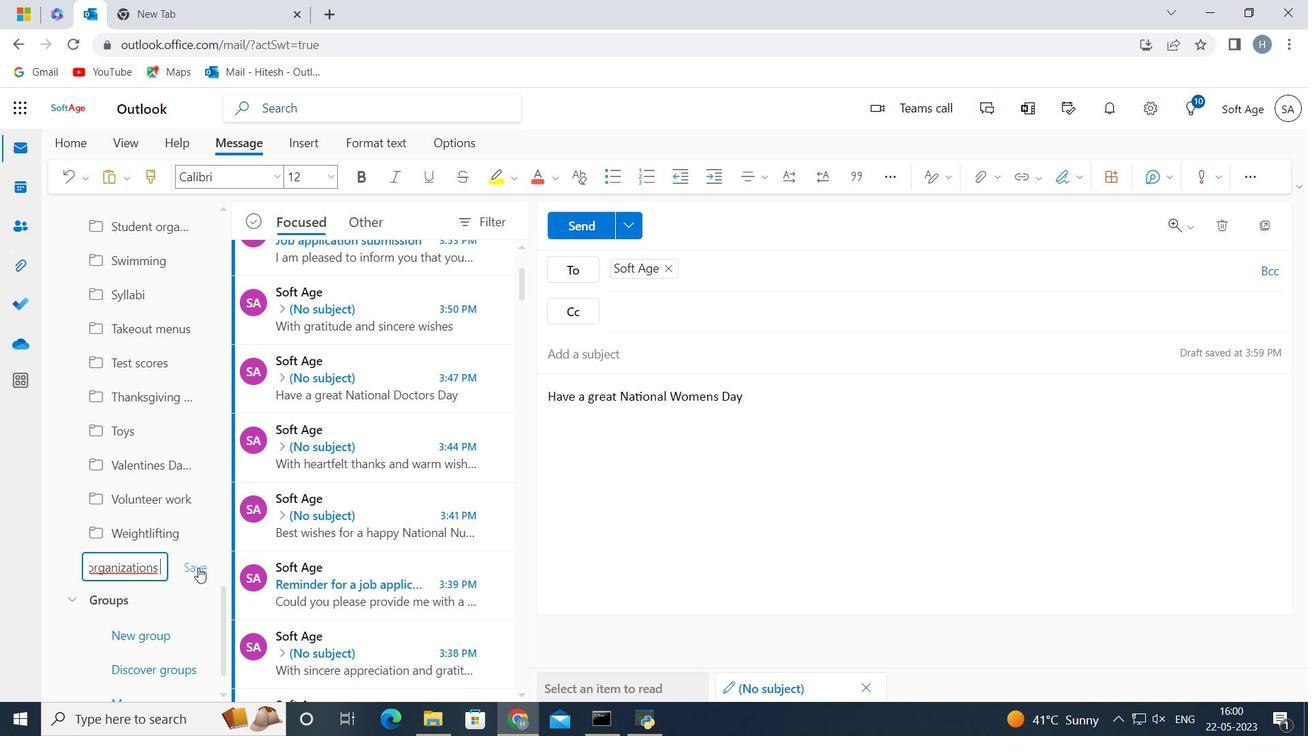 
Action: Mouse moved to (655, 481)
Screenshot: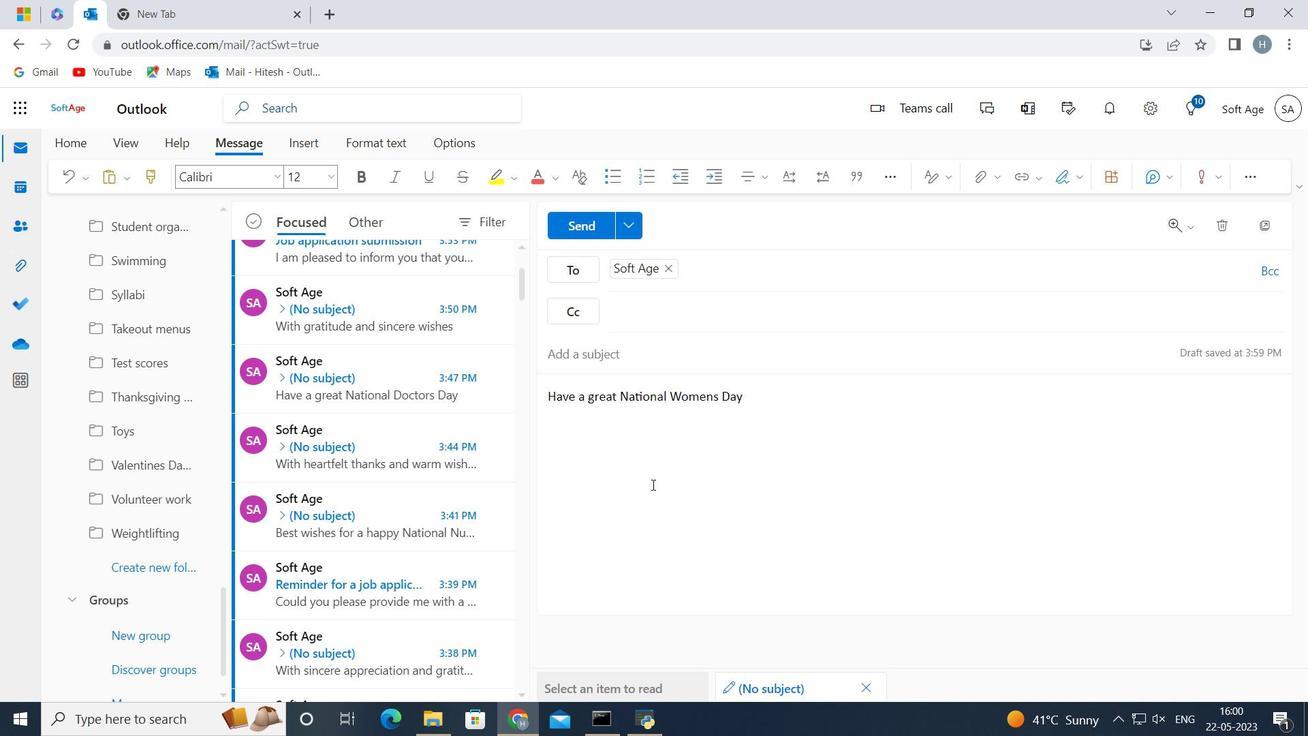 
